 Task: In the Contact  John_Jackson@abc7ny.com, Create email and send with subject: 'Elevate Your Success: Introducing a Transformative Opportunity', and with mail content 'Good Morning,_x000D_
Welcome to a community of trailblazers and innovators. Discover a transformative opportunity that will empower you to thrive in your industry._x000D_
Thanks & Regards', attach the document: Business_plan.docx and insert image: visitingcard.jpg. Below Thanks and Regards, write facebook and insert the URL: 'www.facebook.com'. Mark checkbox to create task to follow up : In 1 month. Logged in from softage.10@softage.net
Action: Mouse moved to (78, 61)
Screenshot: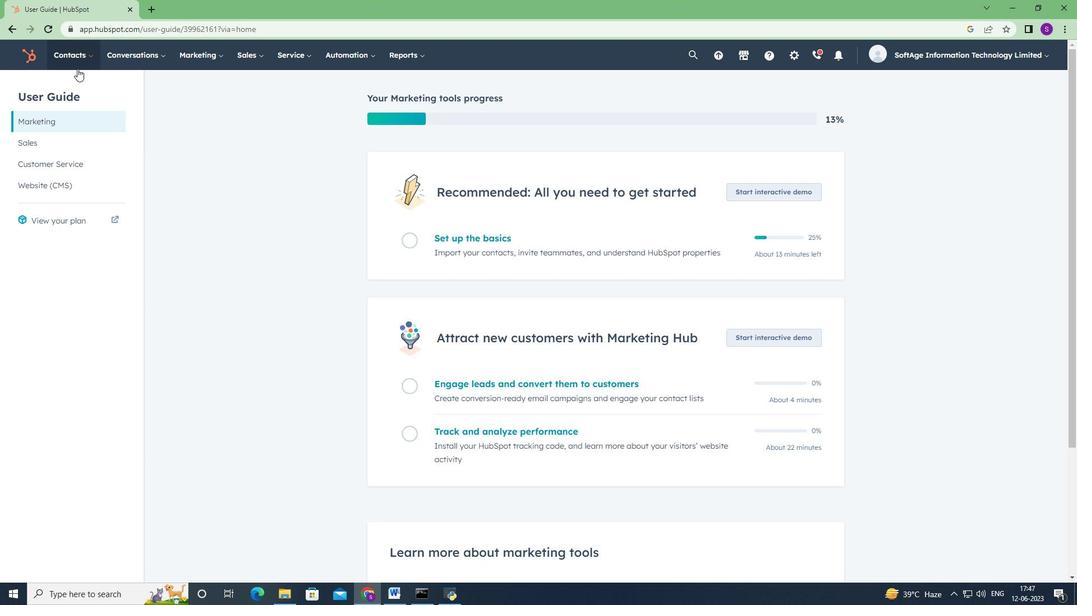 
Action: Mouse pressed left at (78, 61)
Screenshot: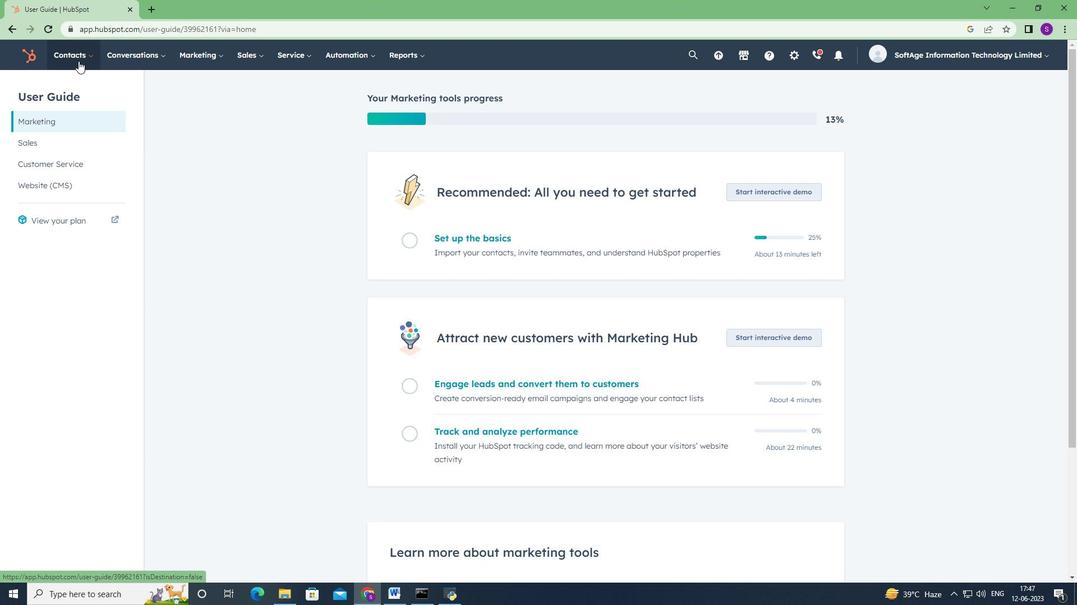 
Action: Mouse moved to (90, 92)
Screenshot: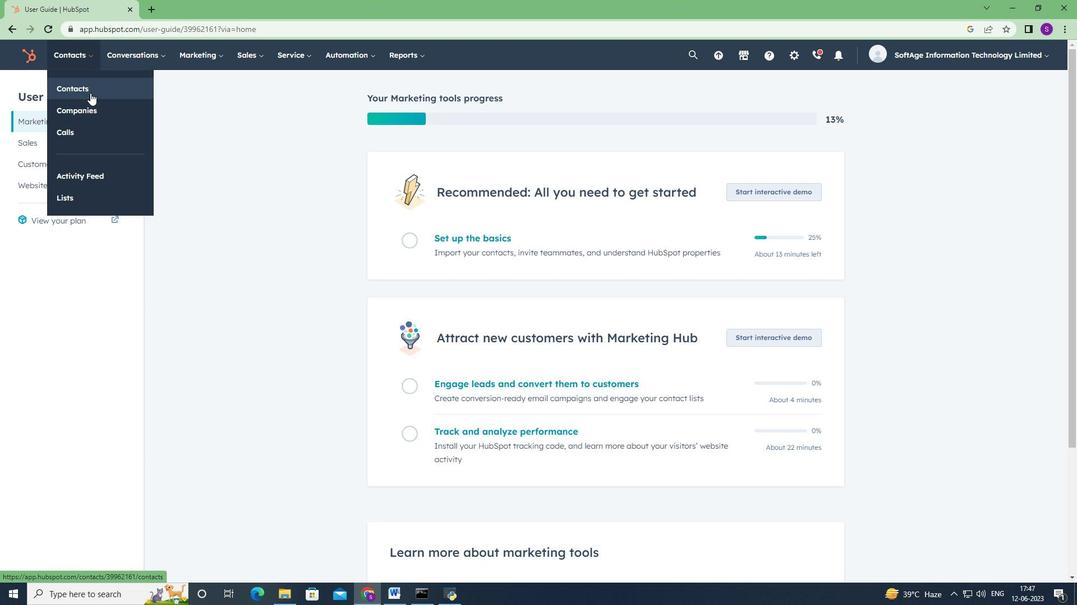 
Action: Mouse pressed left at (90, 92)
Screenshot: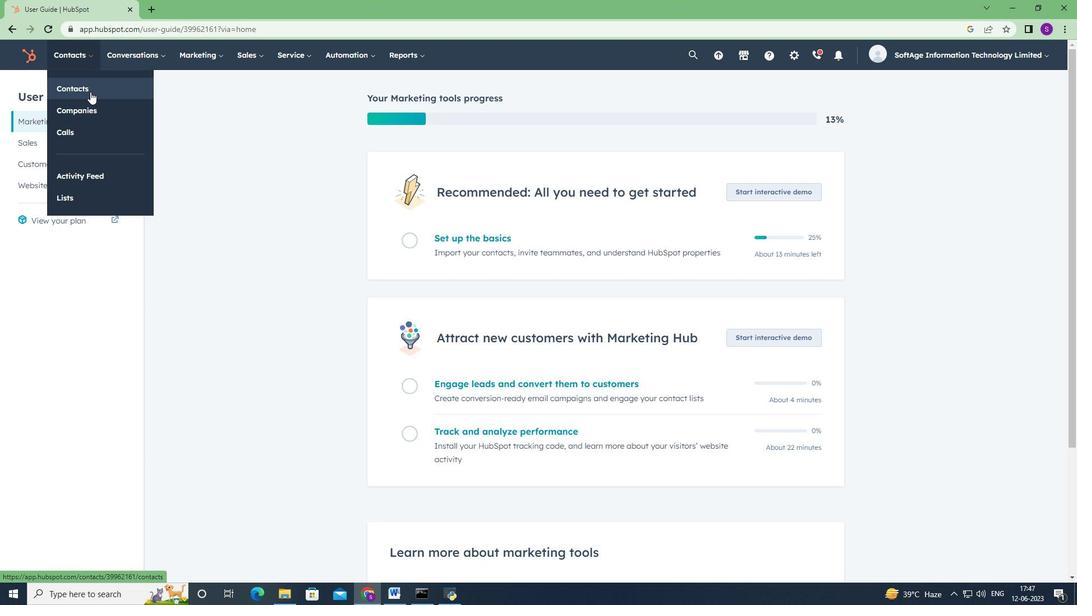 
Action: Mouse moved to (118, 185)
Screenshot: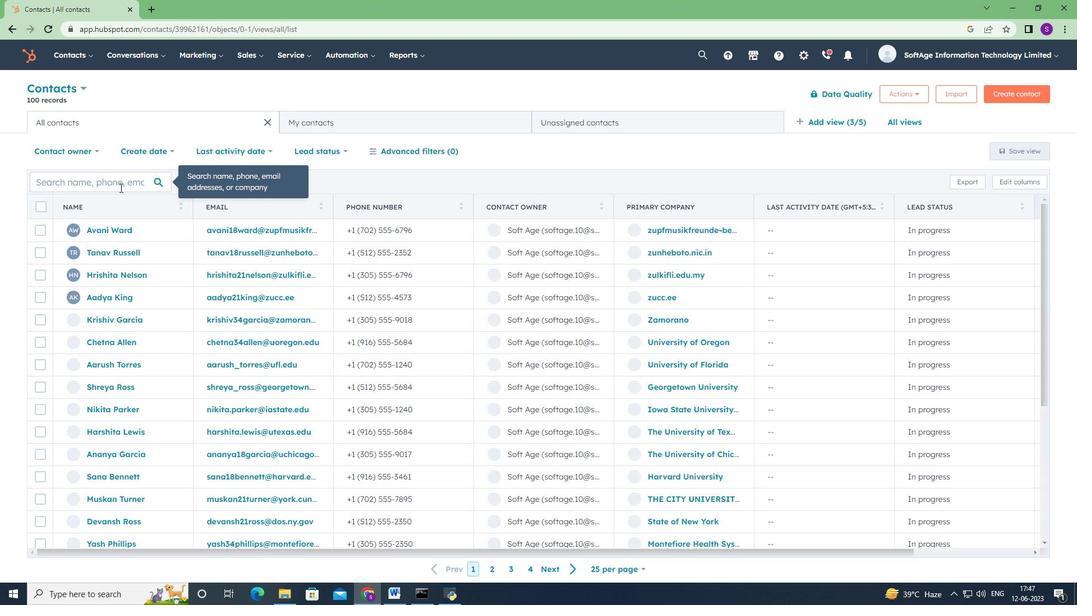 
Action: Mouse pressed left at (118, 185)
Screenshot: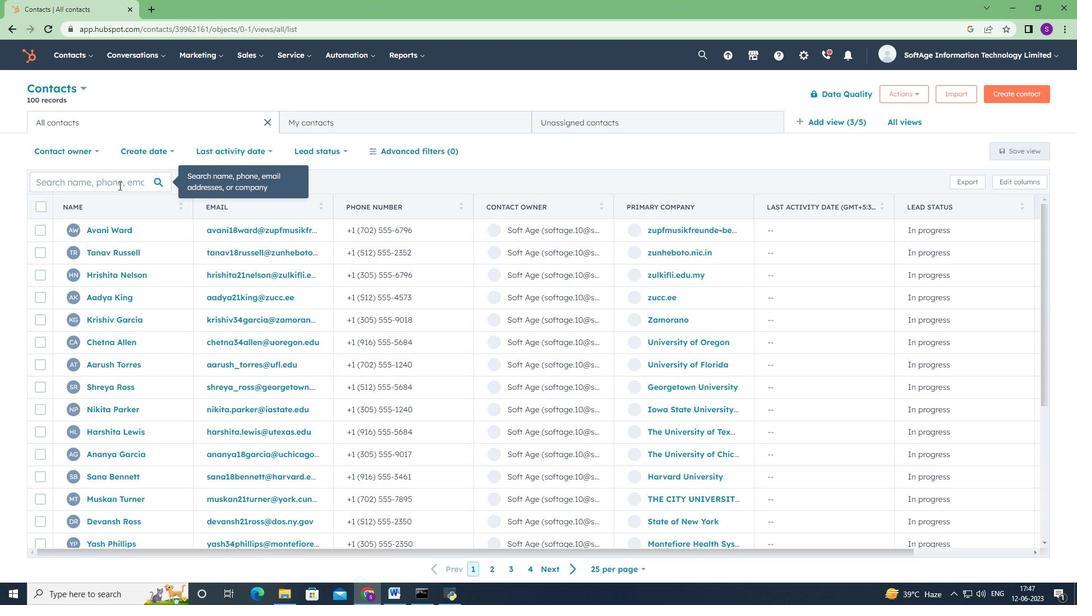 
Action: Mouse moved to (117, 185)
Screenshot: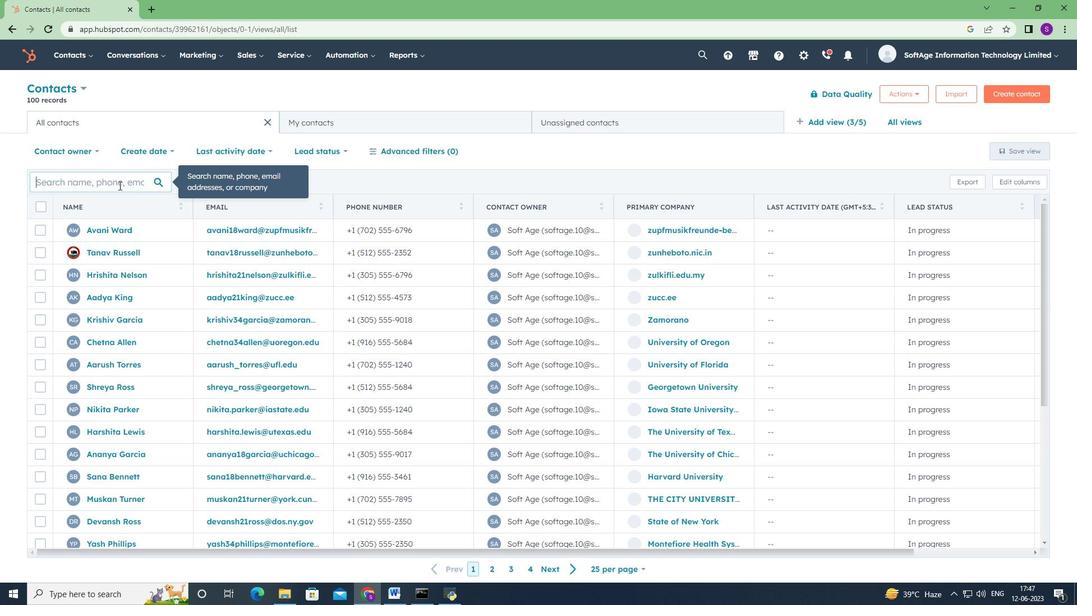 
Action: Key pressed <Key.shift>John<Key.shift><Key.shift><Key.shift><Key.shift><Key.shift>_ja<Key.backspace><Key.backspace><Key.shift><Key.shift><Key.shift>Jackson<Key.shift>@abc7<Key.shift><Key.shift><Key.shift>N<Key.backspace>ny.com
Screenshot: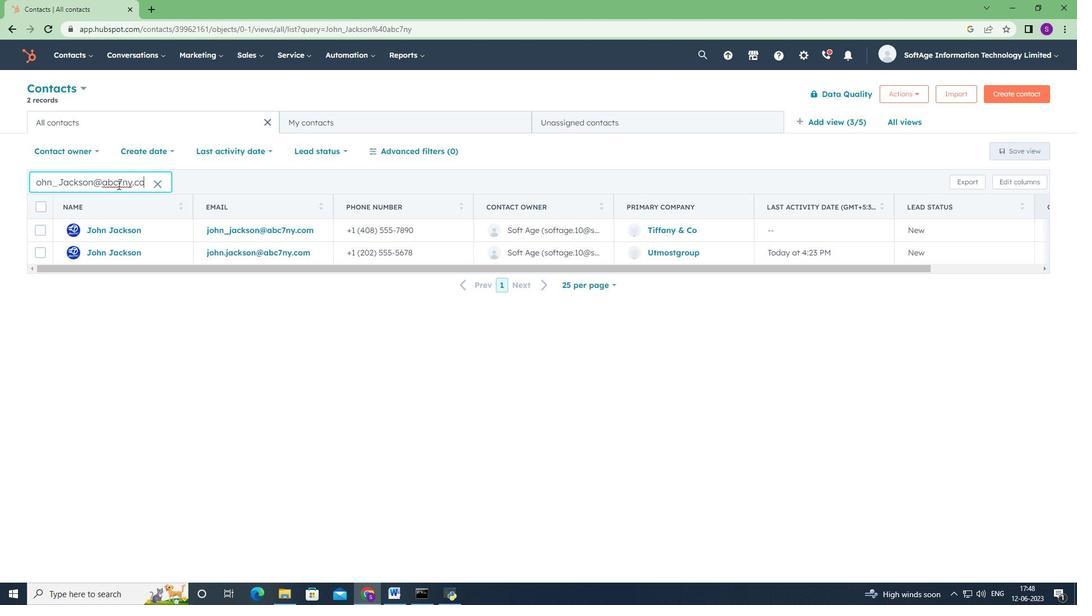 
Action: Mouse moved to (119, 229)
Screenshot: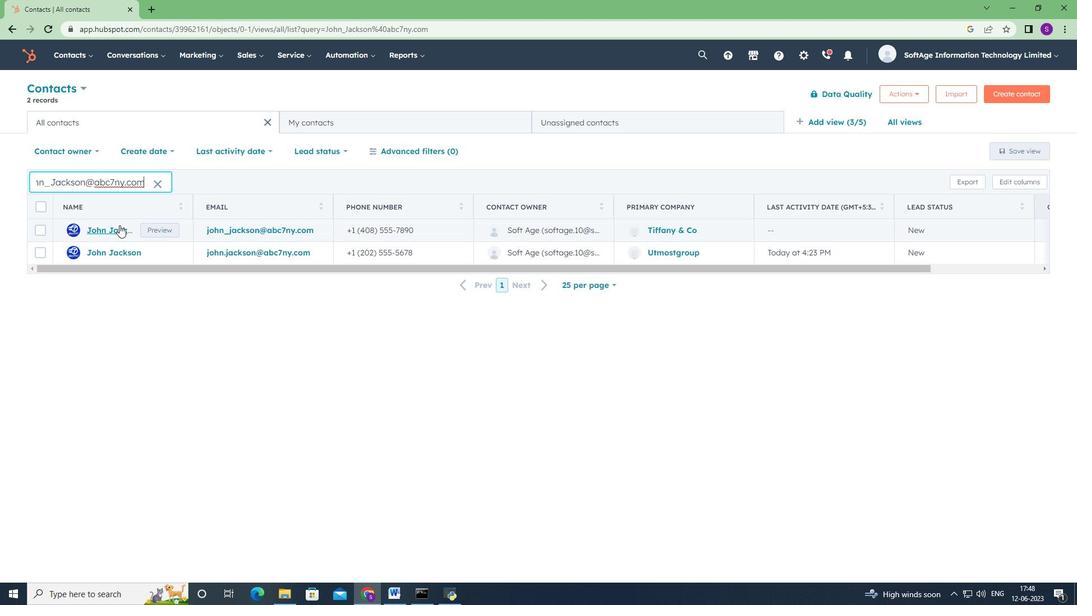 
Action: Mouse pressed left at (119, 229)
Screenshot: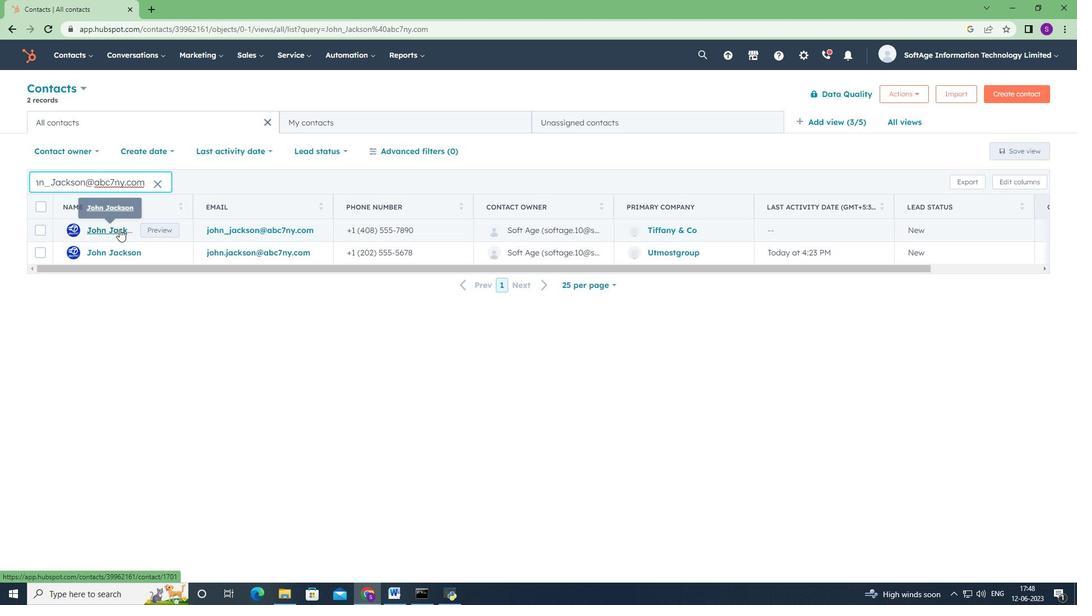 
Action: Mouse moved to (77, 185)
Screenshot: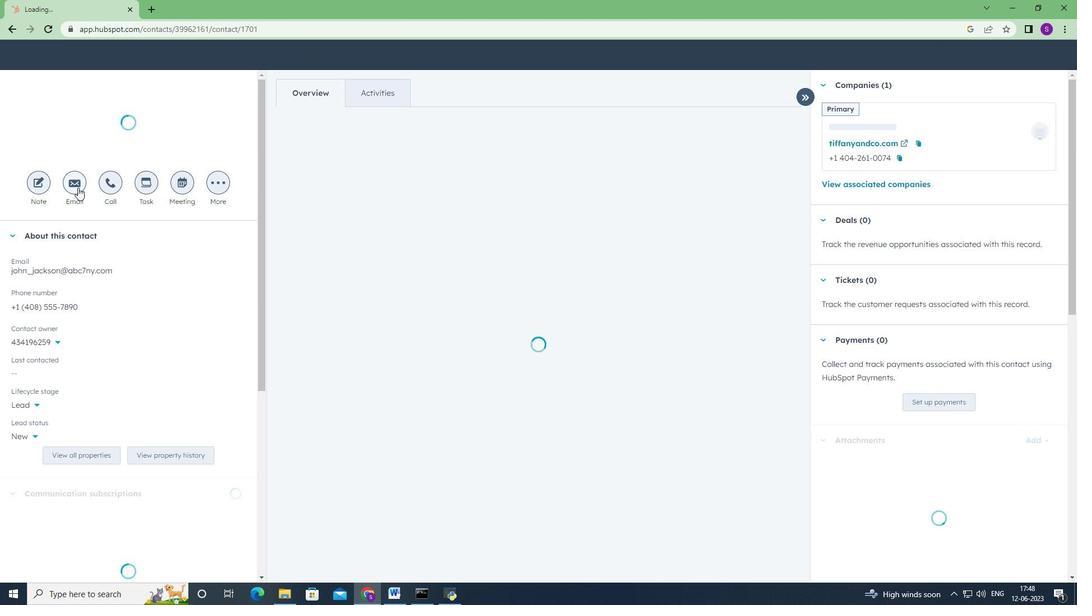 
Action: Mouse pressed left at (77, 185)
Screenshot: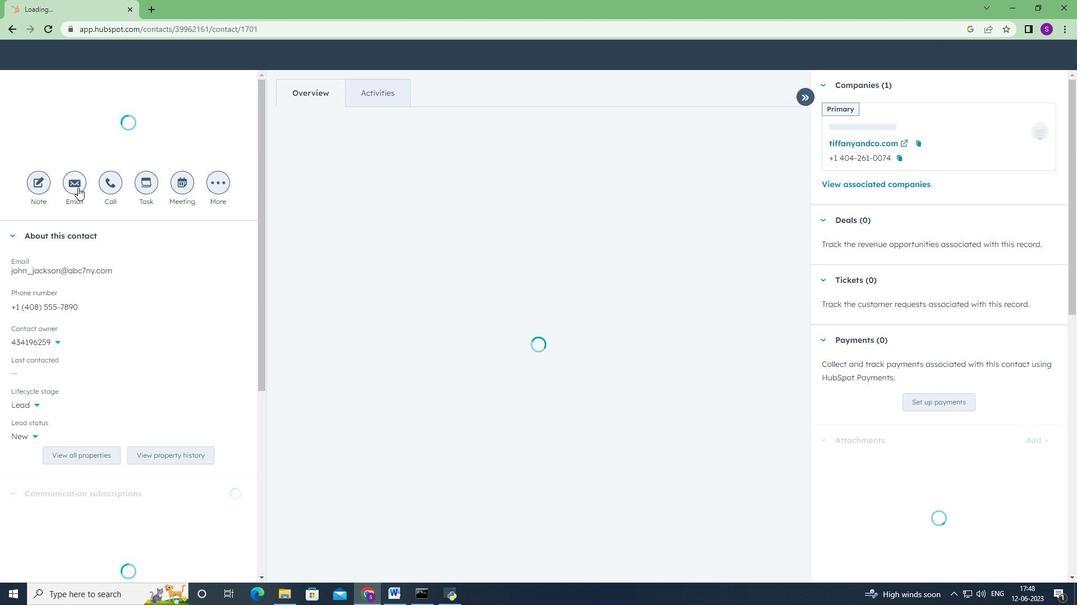 
Action: Mouse moved to (679, 383)
Screenshot: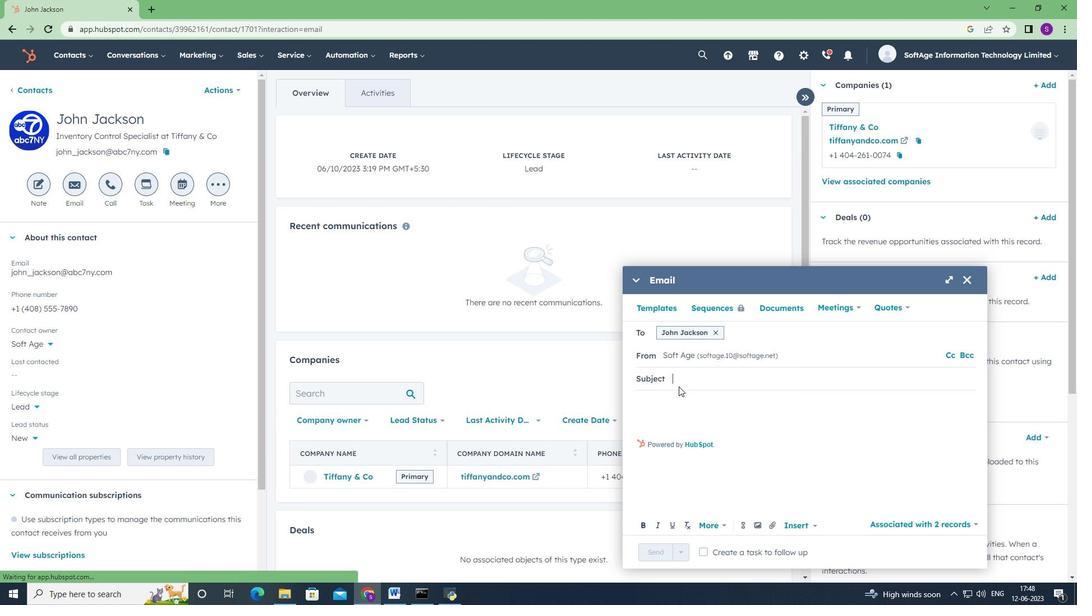 
Action: Mouse pressed left at (679, 383)
Screenshot: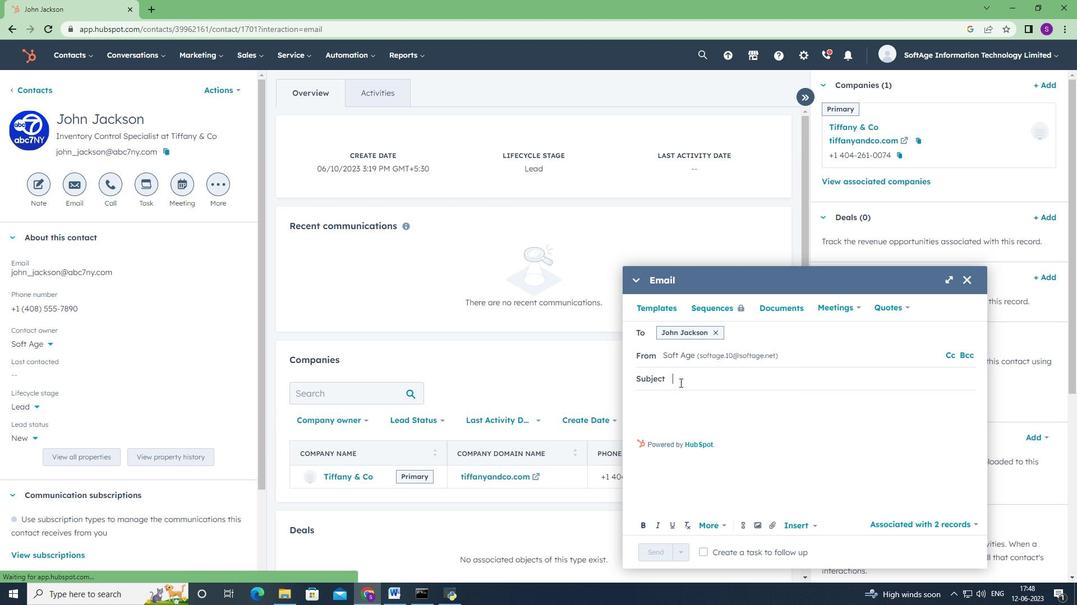 
Action: Mouse moved to (679, 383)
Screenshot: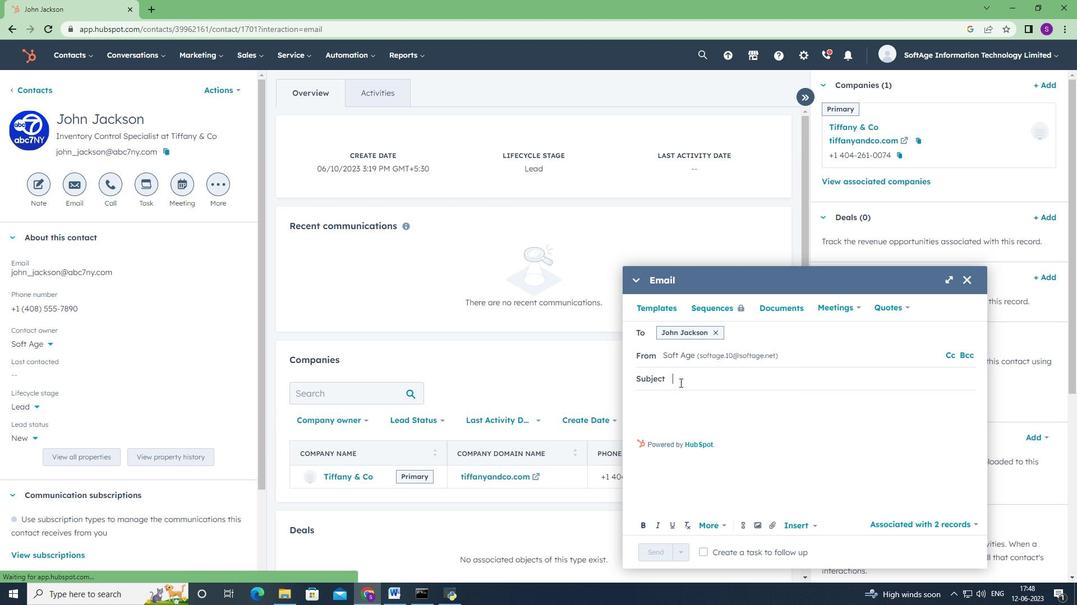 
Action: Key pressed <Key.shift>Elevate<Key.space><Key.shift>Your<Key.space><Key.shift>Success<Key.shift><Key.shift><Key.shift><Key.shift><Key.shift><Key.shift><Key.shift><Key.shift><Key.shift><Key.shift><Key.shift><Key.shift><Key.shift><Key.shift><Key.shift><Key.shift><Key.shift><Key.shift><Key.shift><Key.shift><Key.shift>:<Key.space><Key.shift>Introducing<Key.space>a<Key.space><Key.shift>Transformative<Key.space><Key.shift>Opportunity
Screenshot: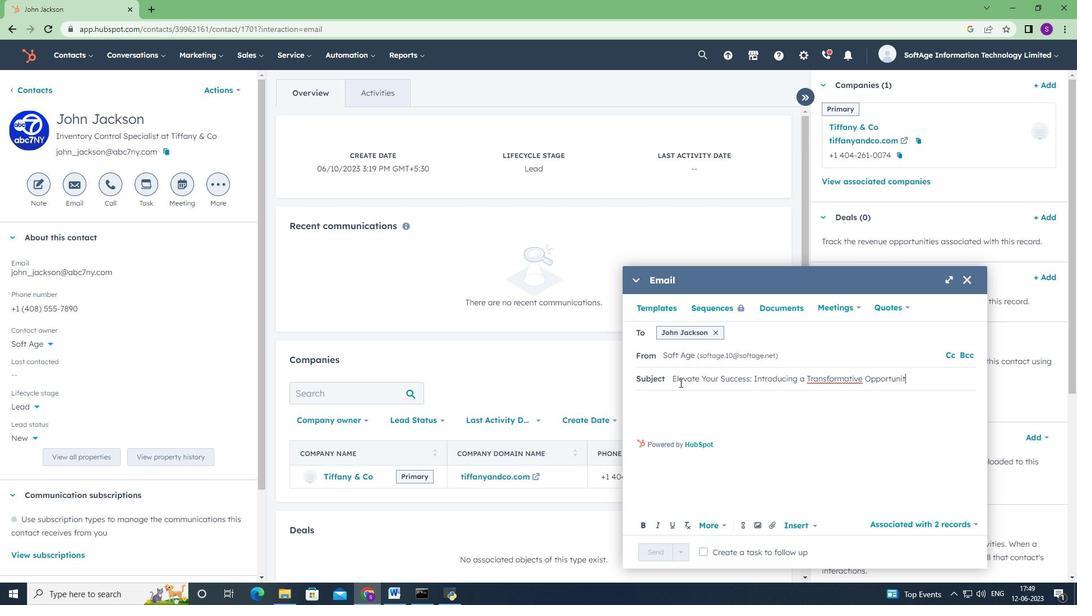 
Action: Mouse moved to (666, 405)
Screenshot: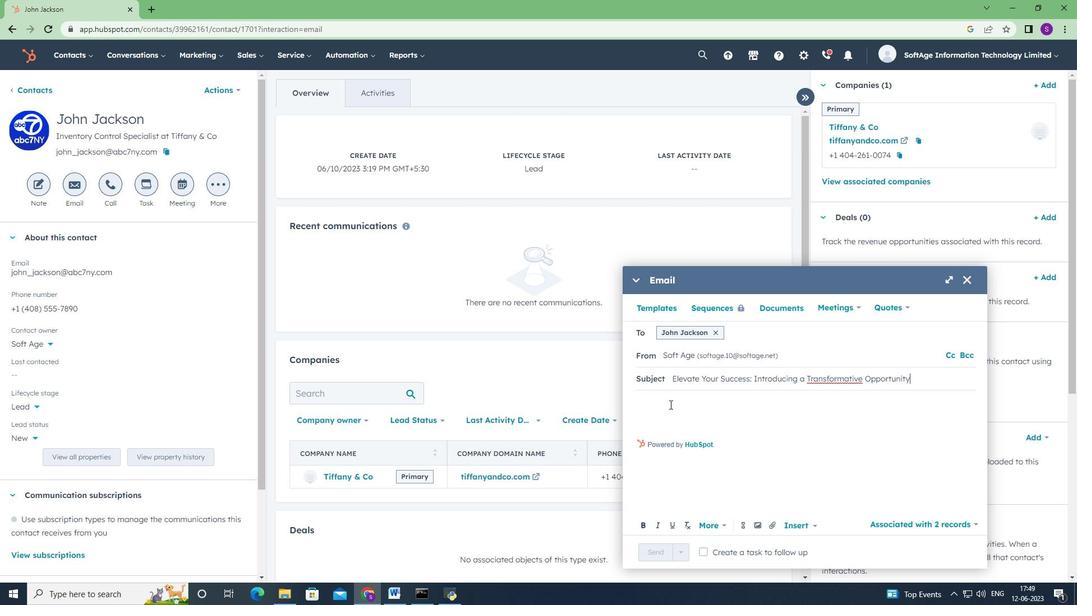 
Action: Mouse pressed left at (666, 405)
Screenshot: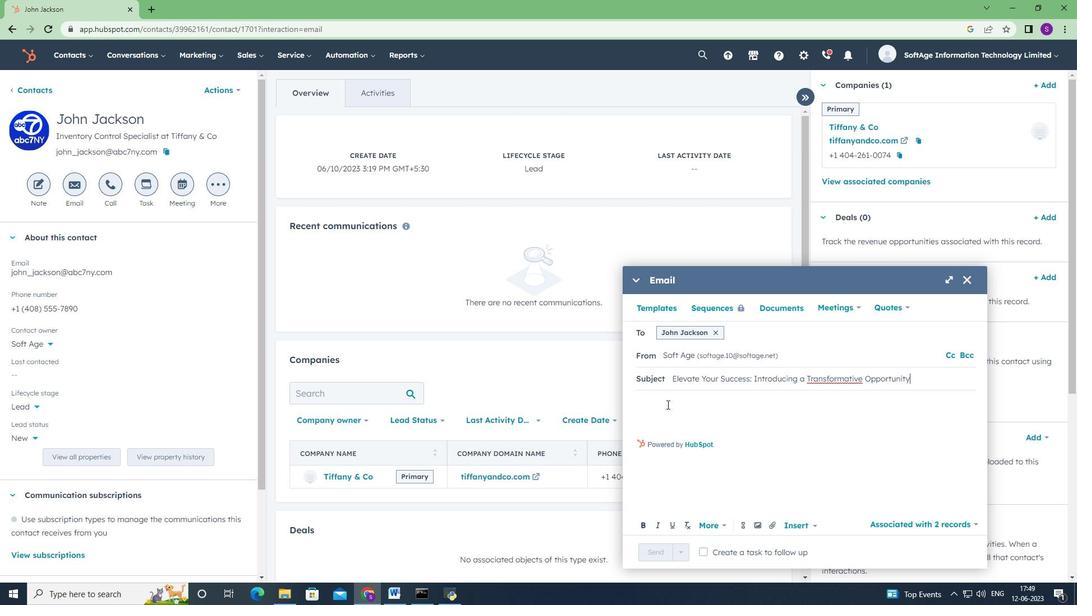 
Action: Key pressed <Key.shift>Good<Key.space><Key.shift><Key.shift><Key.shift><Key.shift>Morning<Key.enter><Key.shift><Key.shift><Key.shift><Key.shift><Key.shift><Key.shift><Key.shift><Key.shift><Key.shift><Key.shift><Key.shift><Key.shift><Key.shift><Key.shift><Key.shift><Key.shift><Key.shift><Key.shift><Key.shift><Key.shift><Key.shift><Key.shift><Key.shift><Key.shift><Key.shift><Key.shift><Key.shift><Key.shift><Key.shift><Key.shift><Key.shift><Key.shift><Key.shift><Key.shift><Key.shift>Welcon<Key.backspace>me<Key.space>to<Key.space>a<Key.space>community<Key.space>of<Key.space>trailblazers<Key.space>and<Key.space>innovators.<Key.space><Key.shift>discover<Key.space>a<Key.space>transformative<Key.space>opportunity<Key.space>that<Key.space>will<Key.space>empower<Key.space>you<Key.space>to<Key.space>thrive<Key.space>in<Key.space>your<Key.space>industry.<Key.enter><Key.shift><Key.shift><Key.shift><Key.shift><Key.shift>Thanks<Key.space><Key.shift><Key.shift><Key.shift><Key.shift><Key.shift><Key.shift><Key.shift><Key.shift><Key.shift><Key.shift><Key.shift><Key.shift><Key.shift><Key.shift><Key.shift><Key.shift><Key.shift><Key.shift><Key.shift><Key.shift><Key.shift><Key.shift><Key.shift><Key.shift><Key.shift><Key.shift><Key.shift><Key.shift><Key.shift><Key.shift><Key.shift><Key.shift><Key.shift><Key.shift><Key.shift><Key.shift><Key.shift><Key.shift><Key.shift><Key.shift><Key.shift><Key.shift><Key.shift><Key.shift>&<Key.space>r<Key.backspace><Key.shift><Key.shift><Key.shift><Key.shift>Regards
Screenshot: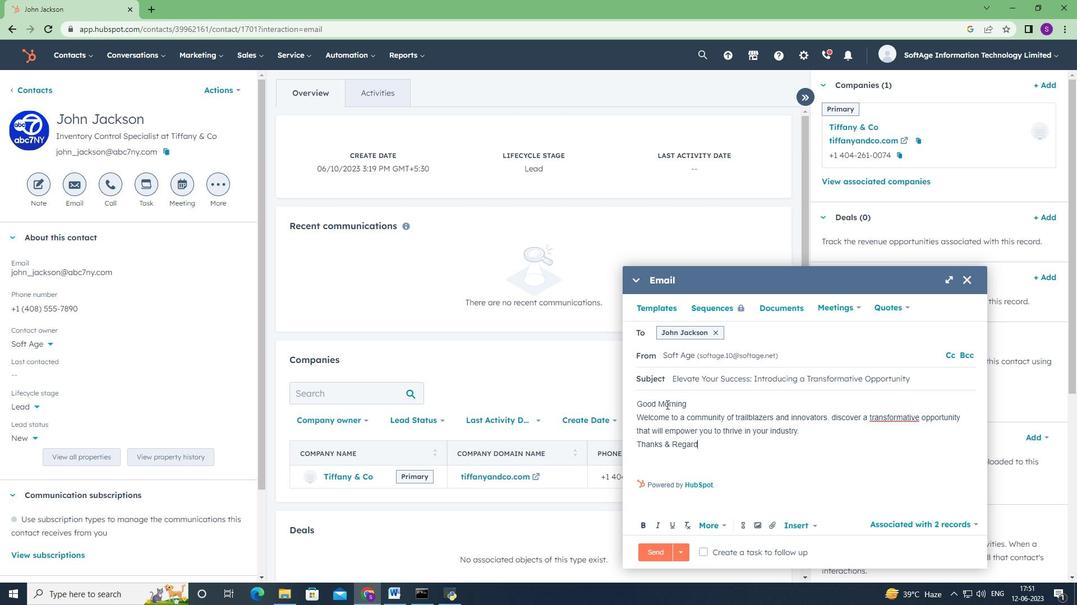 
Action: Mouse moved to (702, 451)
Screenshot: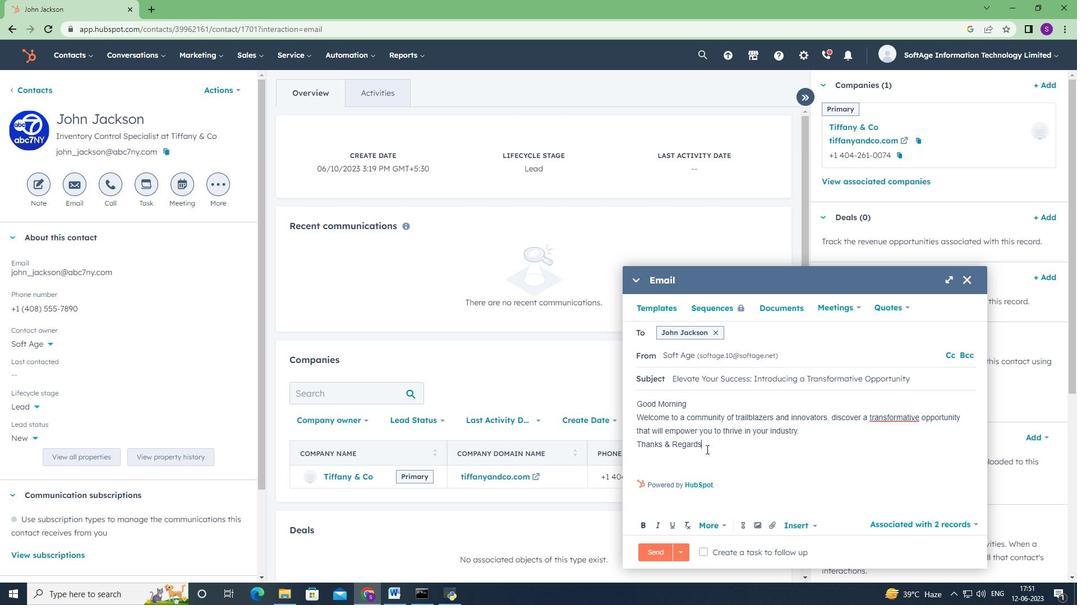 
Action: Key pressed <Key.enter>
Screenshot: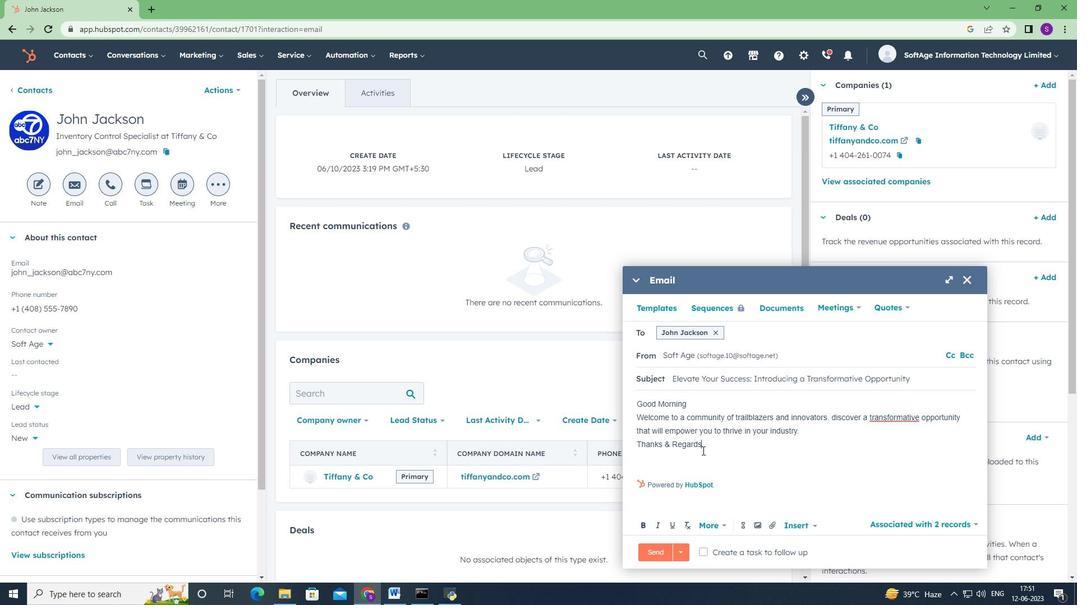 
Action: Mouse moved to (774, 525)
Screenshot: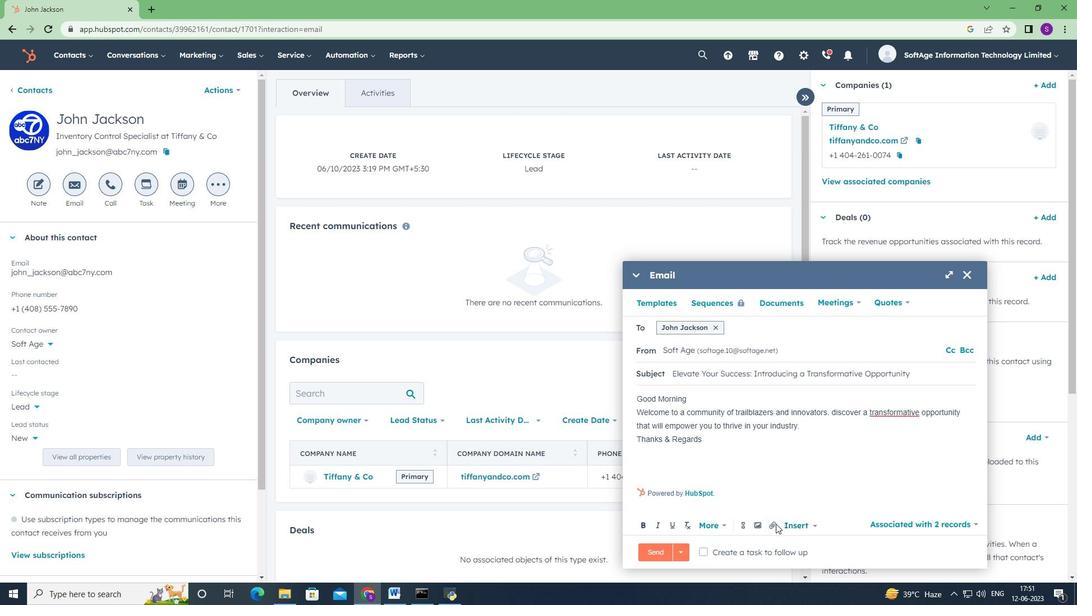 
Action: Mouse pressed left at (774, 525)
Screenshot: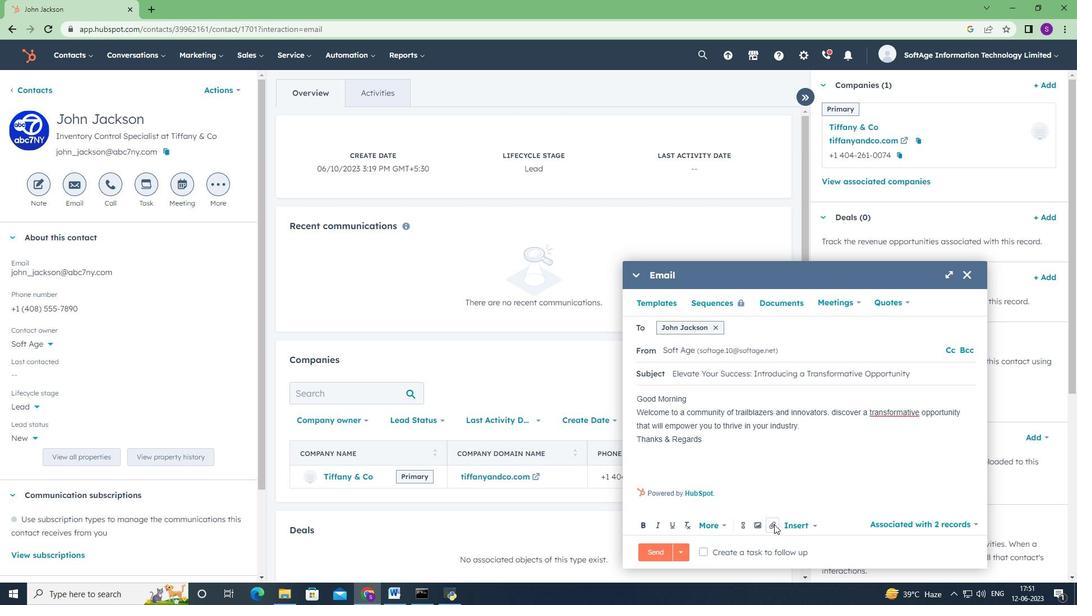
Action: Mouse moved to (782, 497)
Screenshot: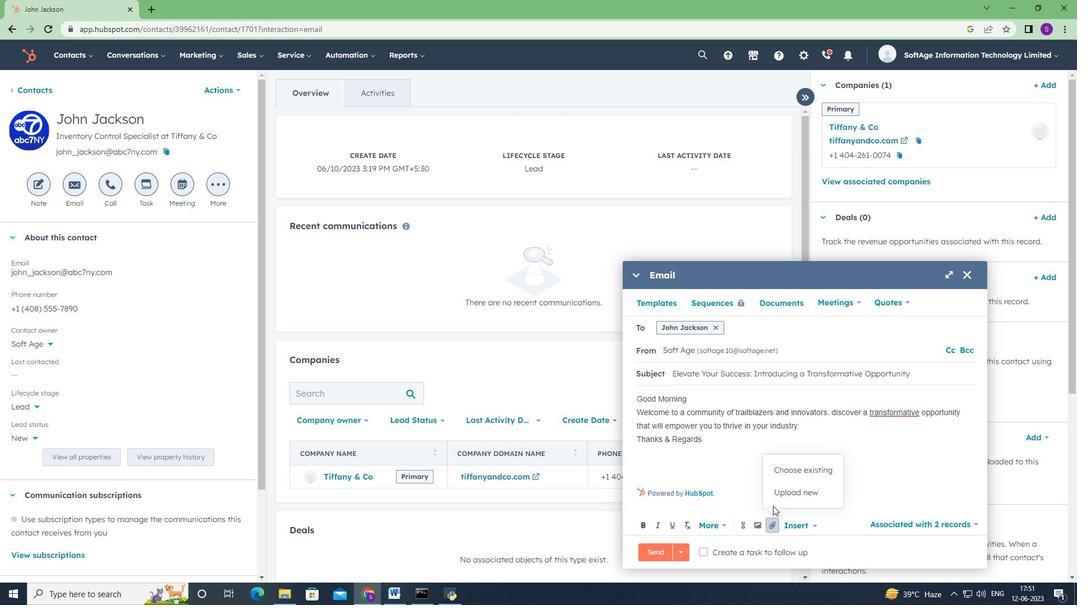 
Action: Mouse pressed left at (782, 497)
Screenshot: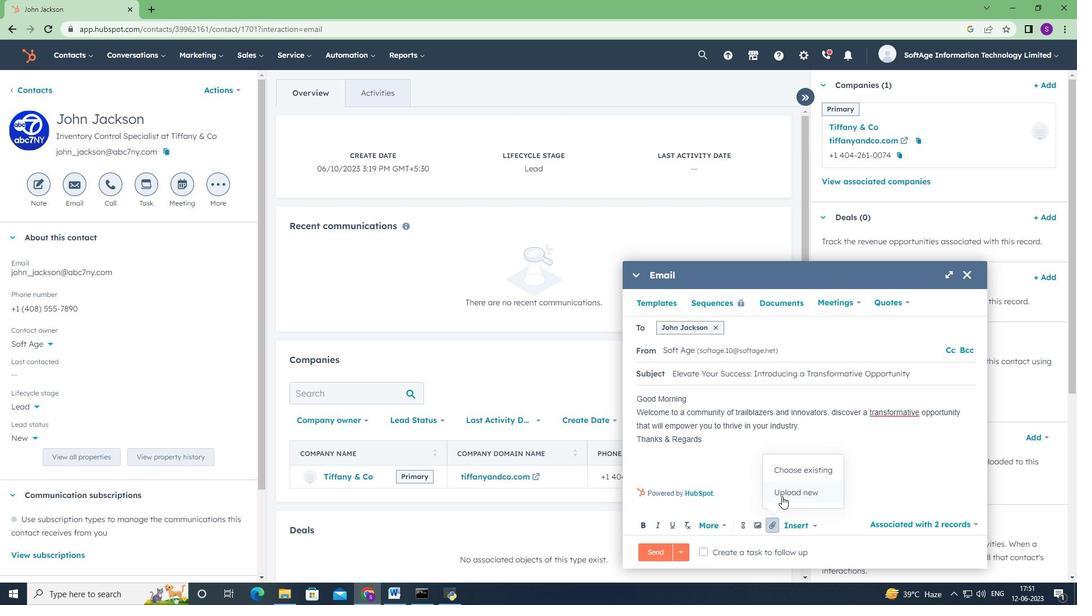 
Action: Mouse moved to (60, 143)
Screenshot: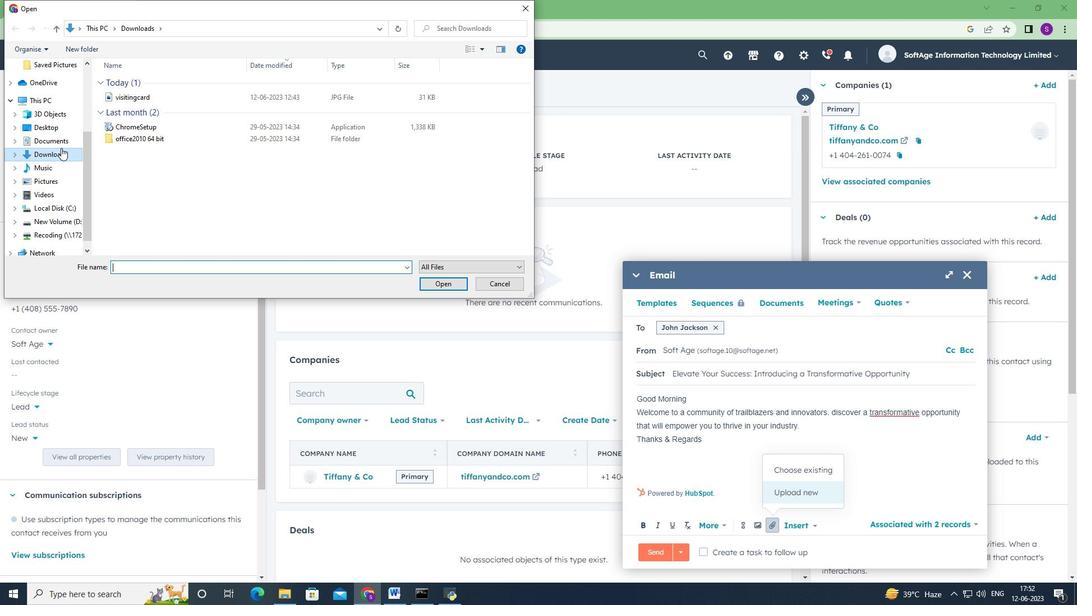 
Action: Mouse pressed left at (60, 143)
Screenshot: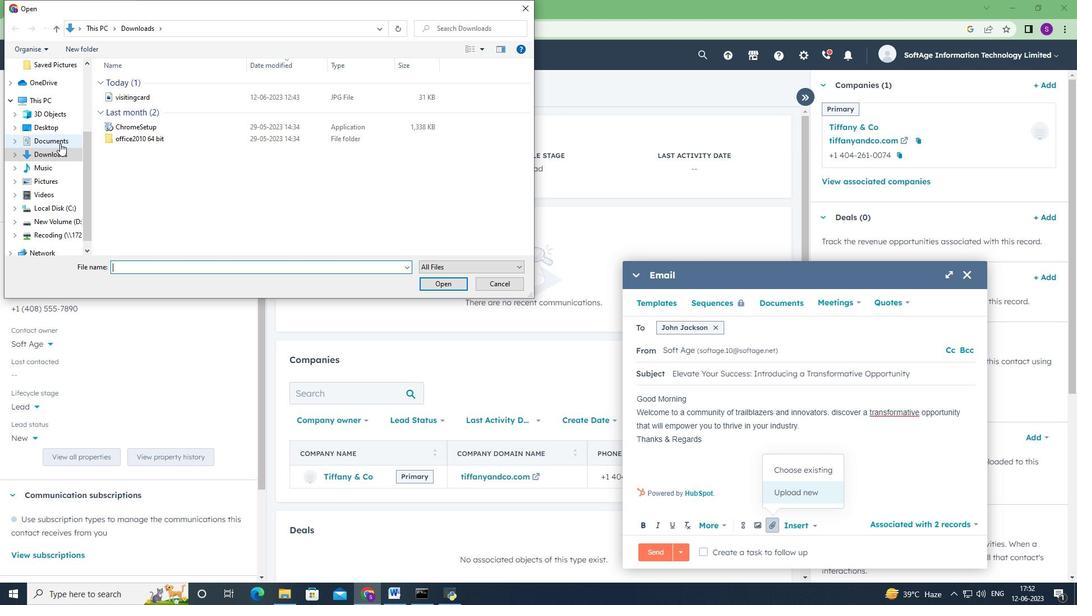 
Action: Mouse moved to (126, 97)
Screenshot: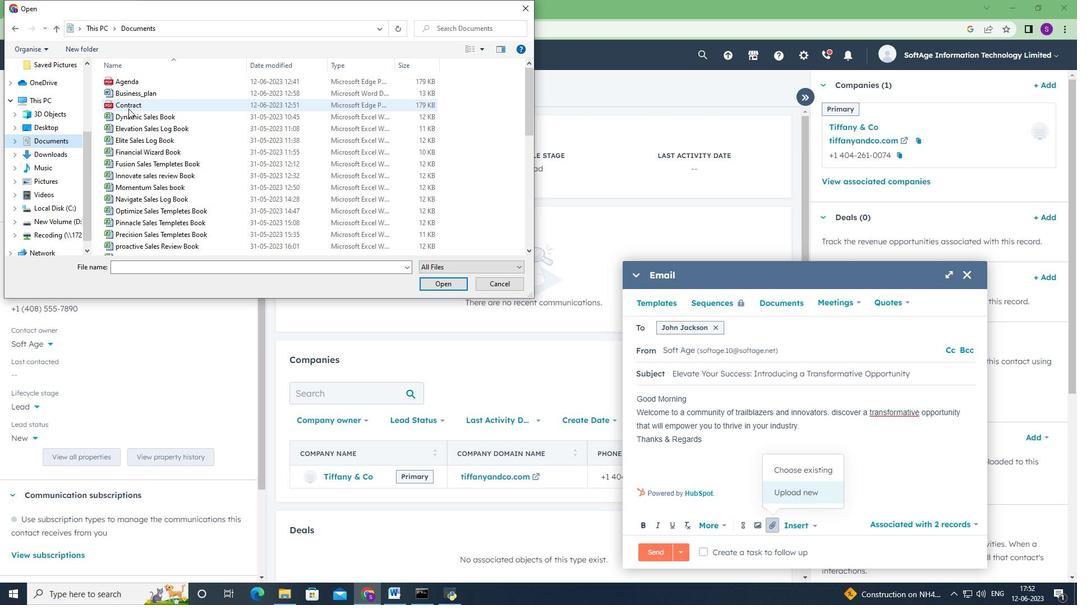 
Action: Mouse pressed left at (126, 97)
Screenshot: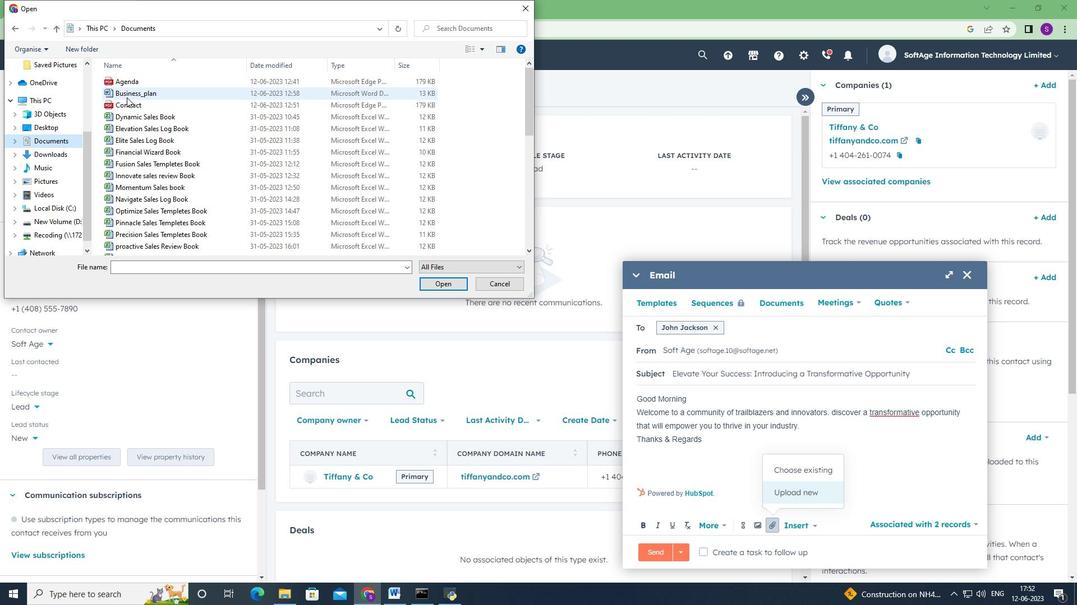 
Action: Mouse moved to (448, 280)
Screenshot: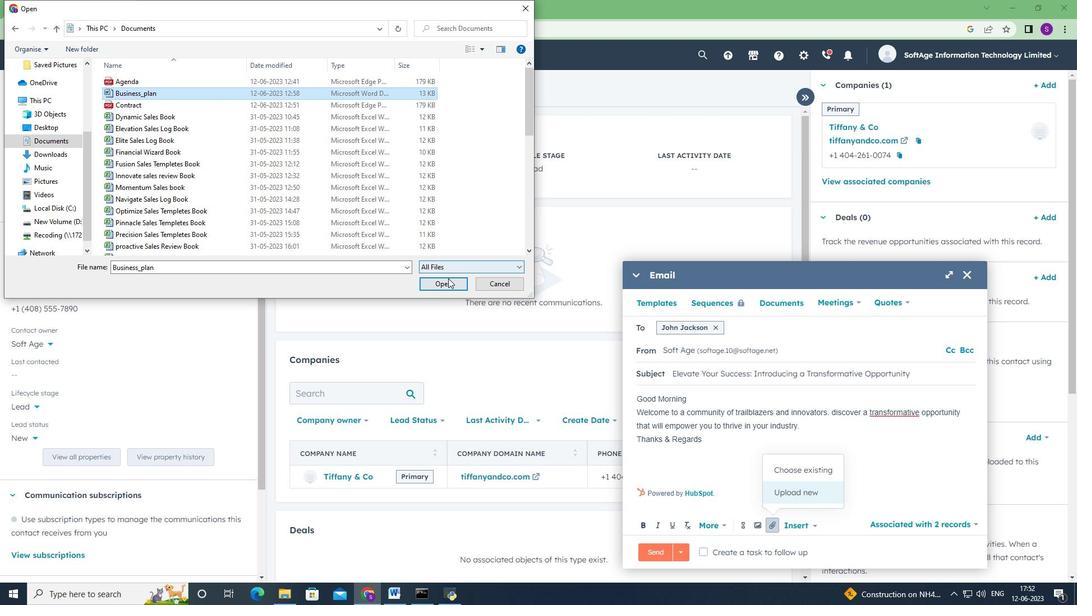 
Action: Mouse pressed left at (448, 280)
Screenshot: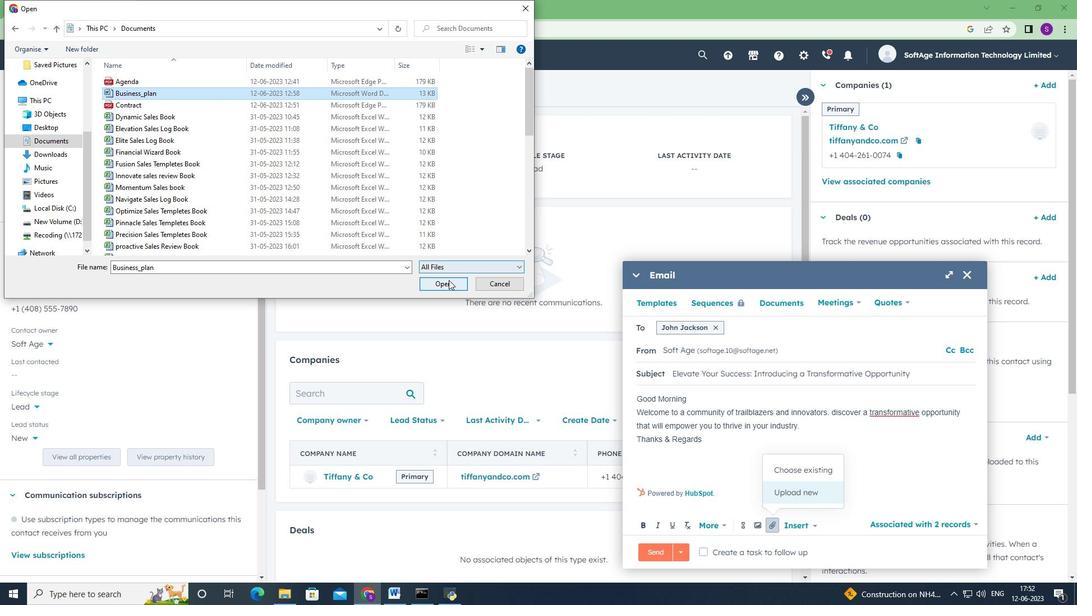 
Action: Mouse moved to (757, 495)
Screenshot: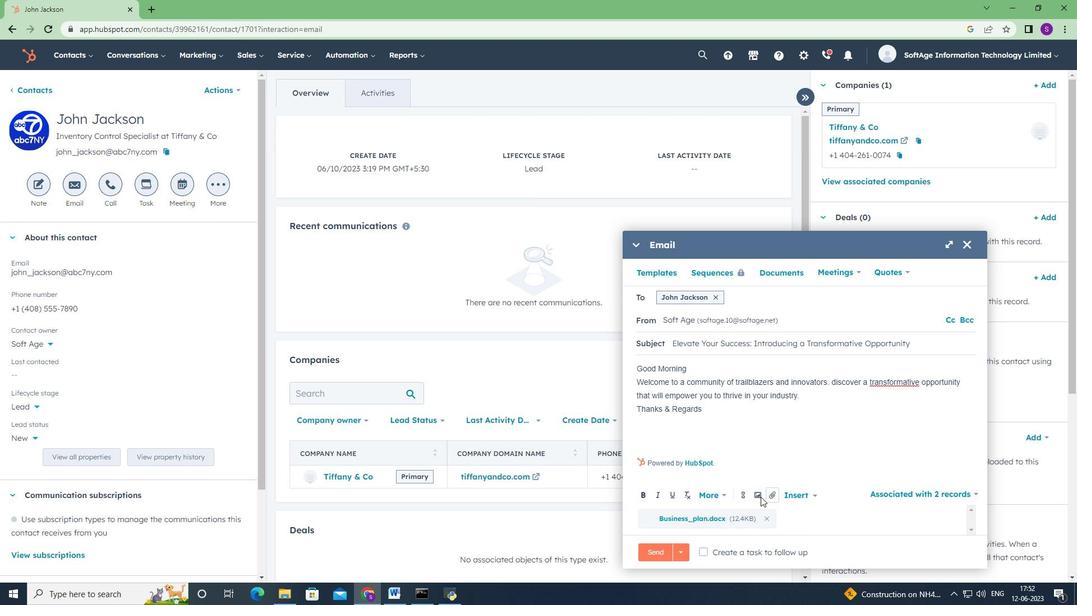 
Action: Mouse pressed left at (757, 495)
Screenshot: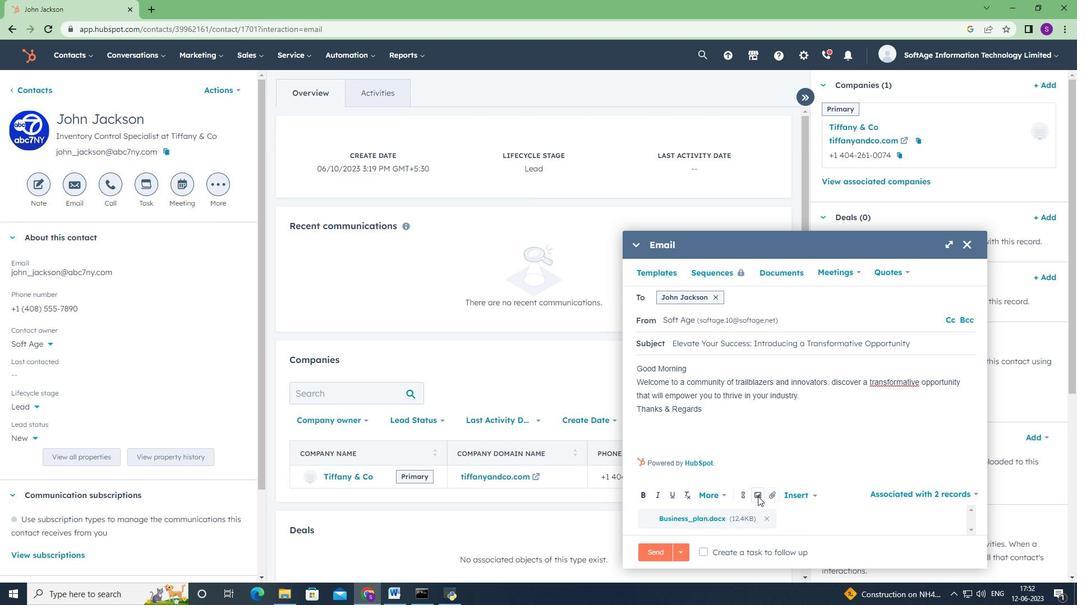 
Action: Mouse moved to (755, 460)
Screenshot: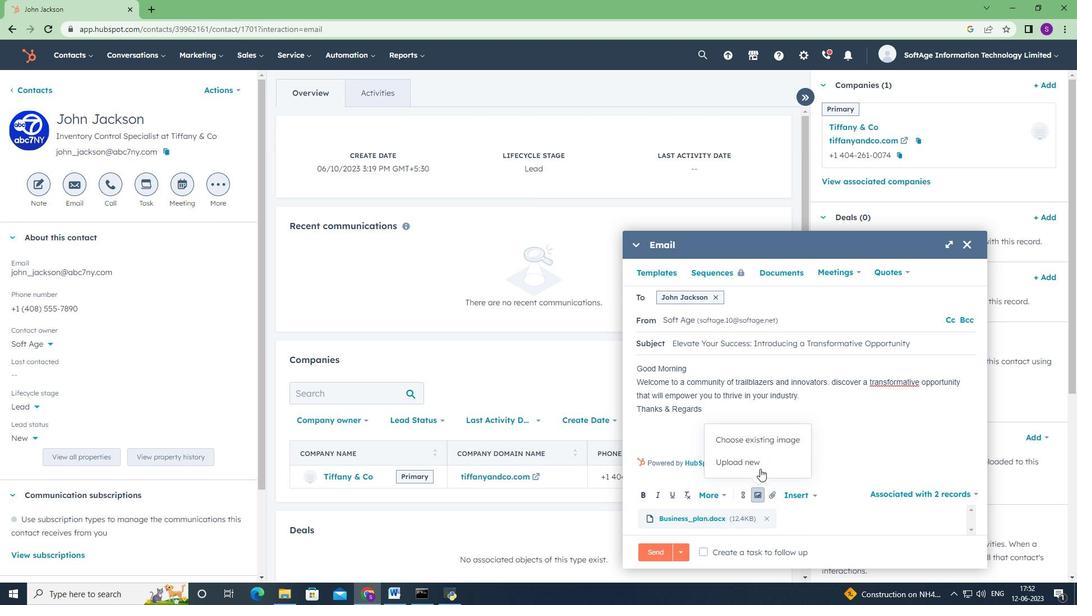 
Action: Mouse pressed left at (755, 460)
Screenshot: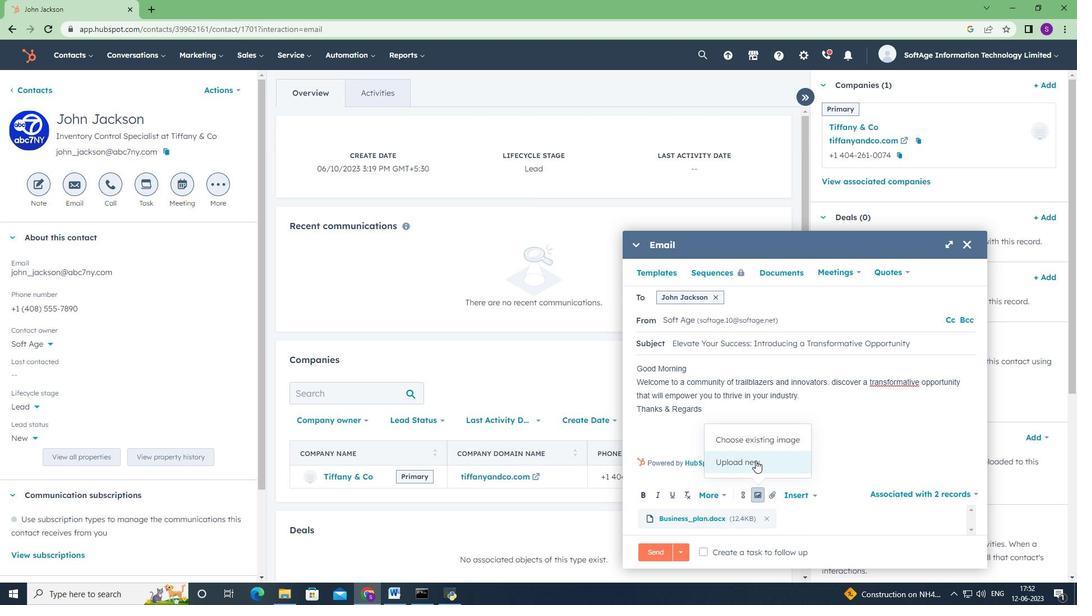 
Action: Mouse moved to (55, 150)
Screenshot: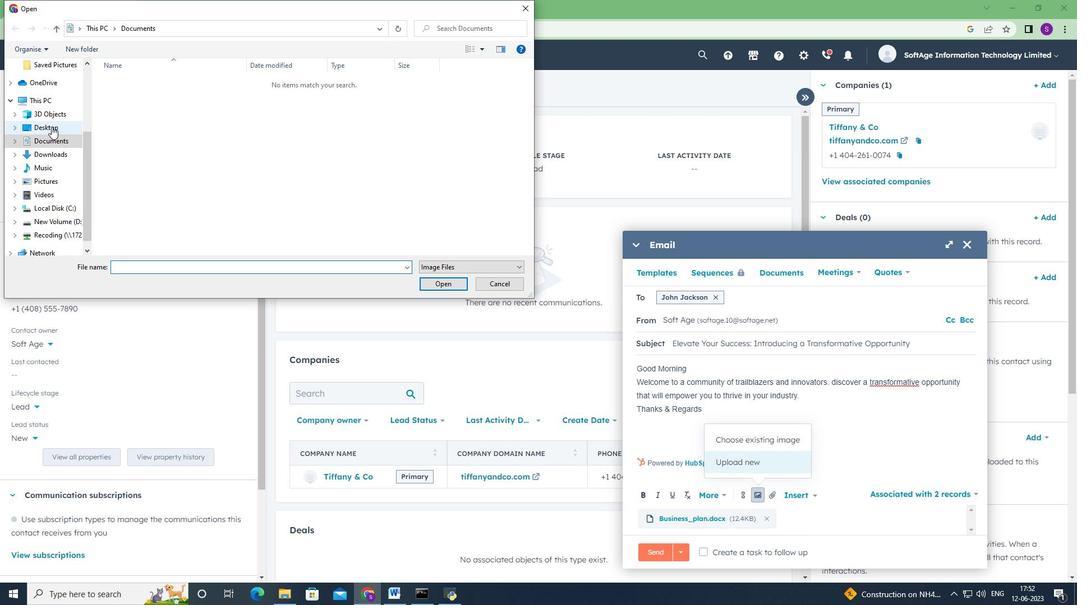
Action: Mouse pressed left at (55, 150)
Screenshot: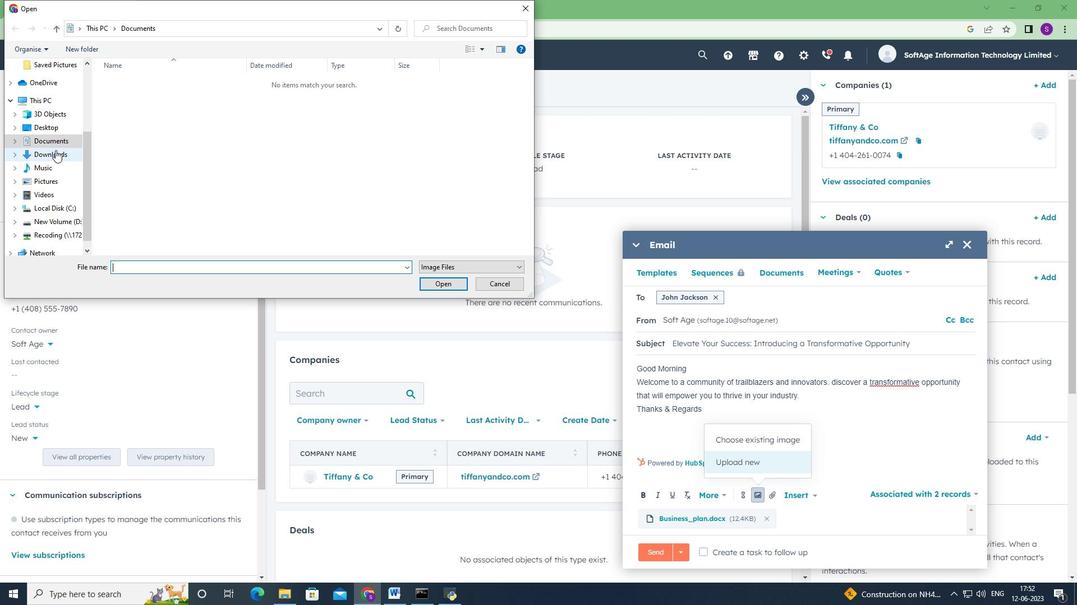 
Action: Mouse moved to (131, 100)
Screenshot: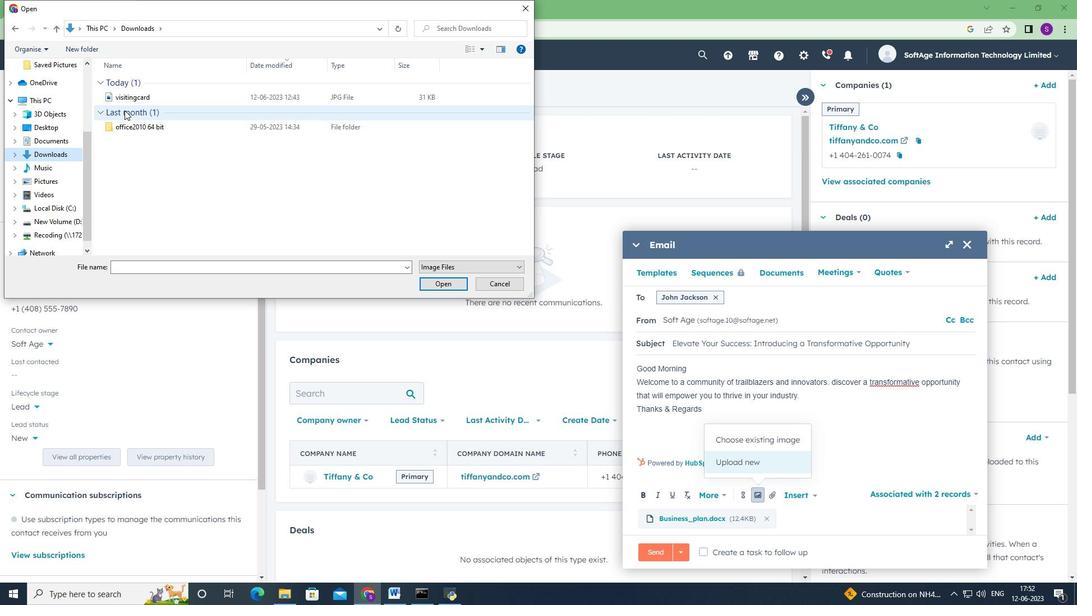 
Action: Mouse pressed left at (131, 100)
Screenshot: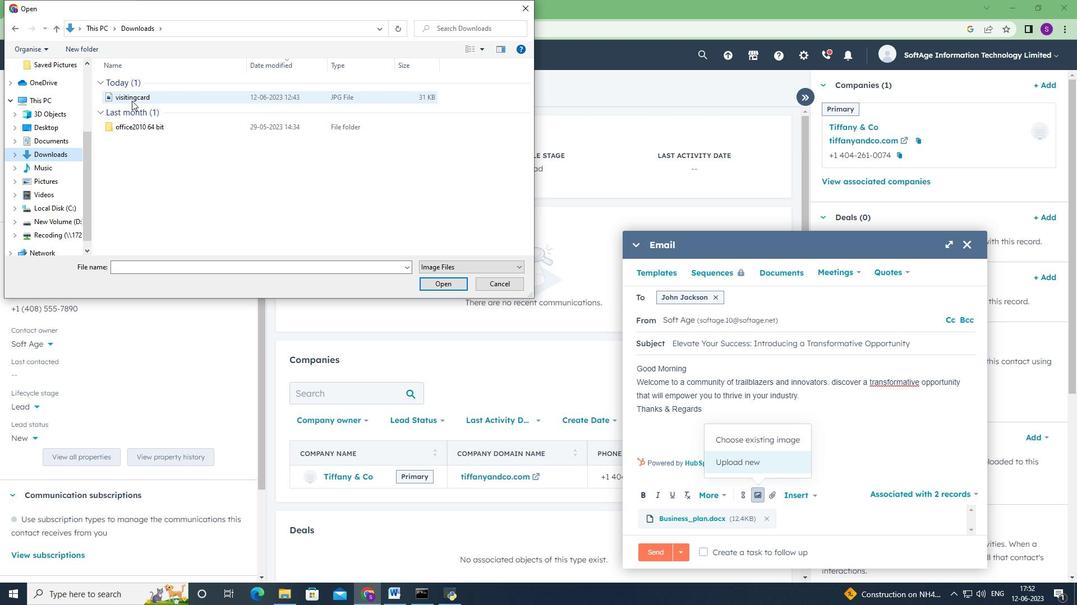 
Action: Mouse moved to (447, 284)
Screenshot: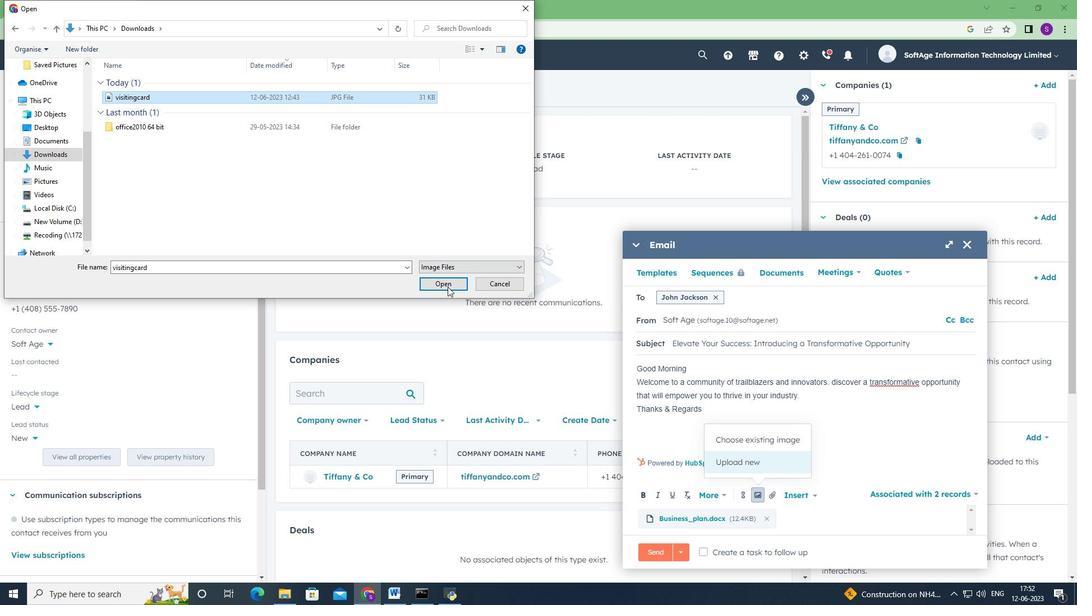 
Action: Mouse pressed left at (447, 284)
Screenshot: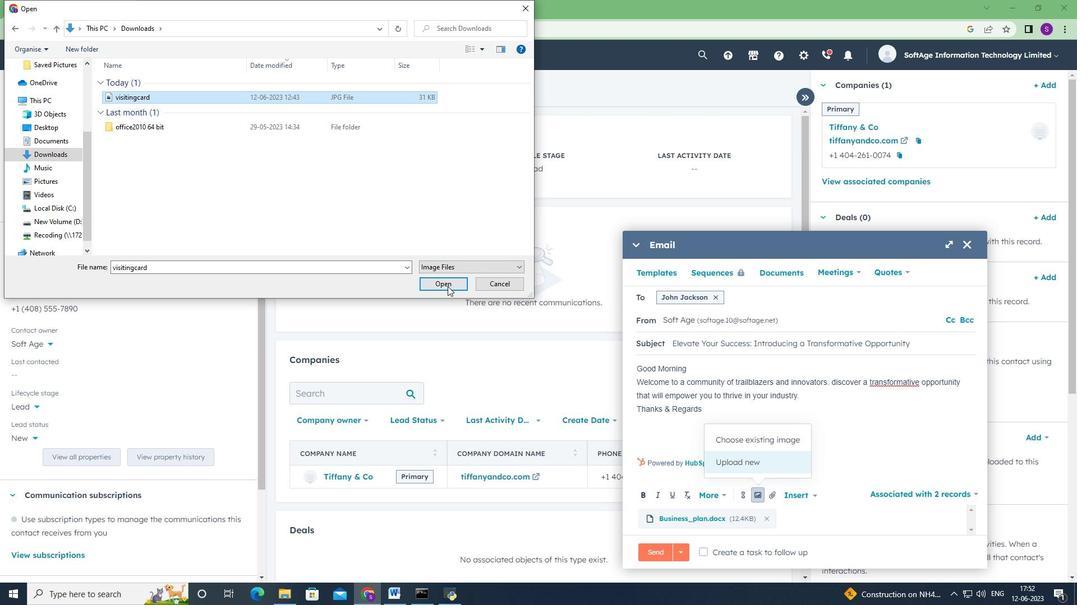 
Action: Mouse moved to (647, 305)
Screenshot: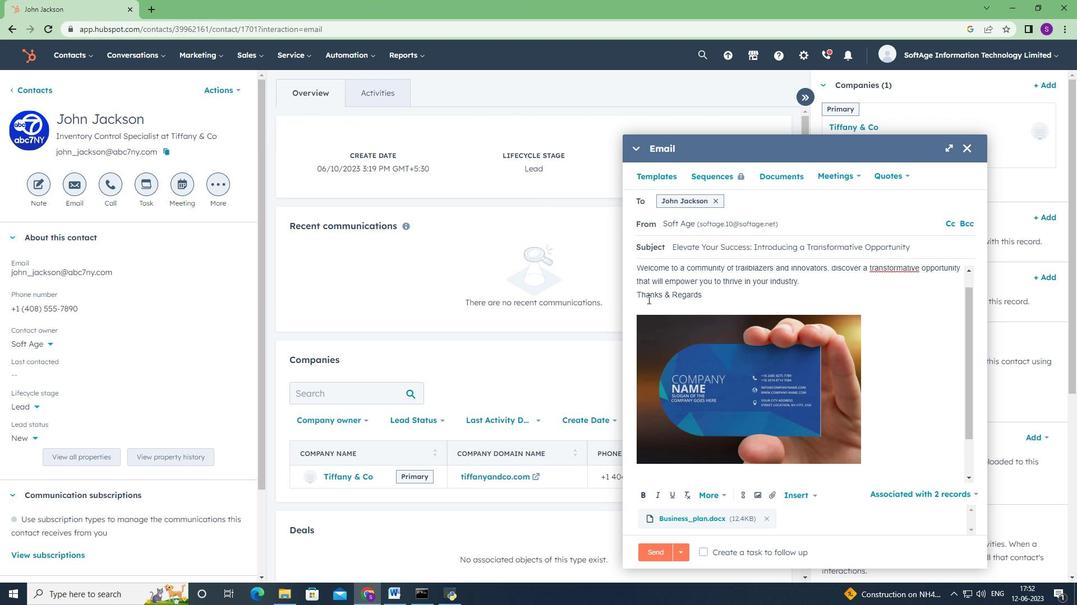 
Action: Mouse pressed left at (647, 305)
Screenshot: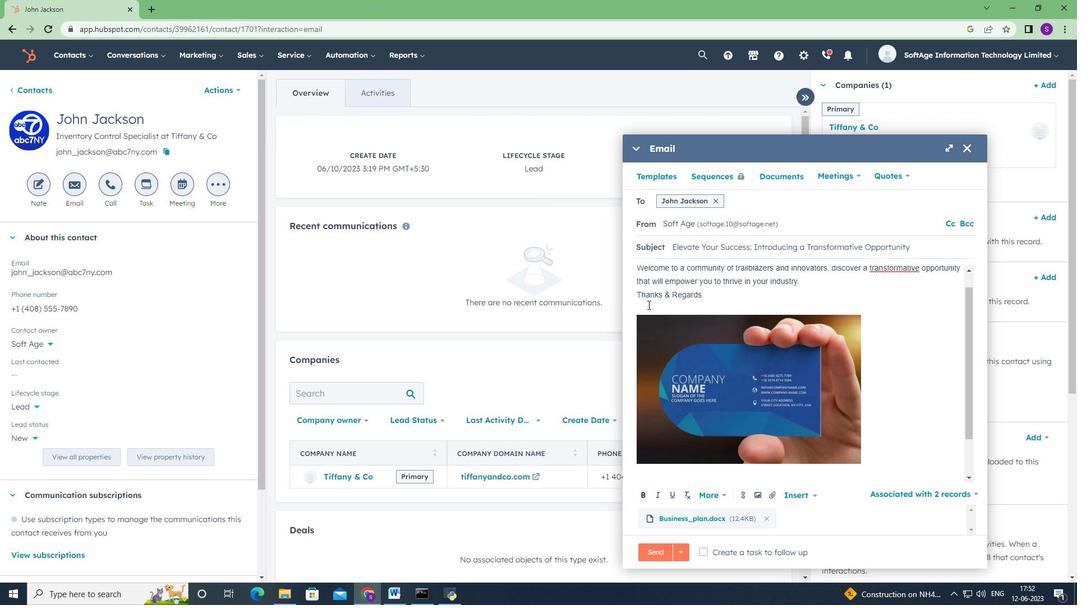 
Action: Key pressed facebook<Key.space>
Screenshot: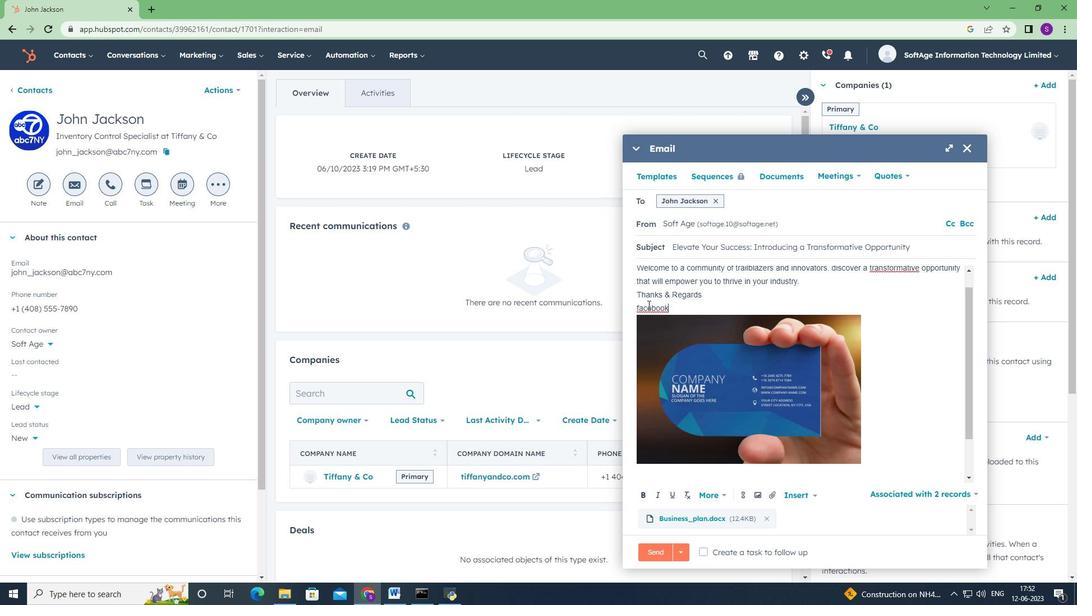 
Action: Mouse moved to (741, 494)
Screenshot: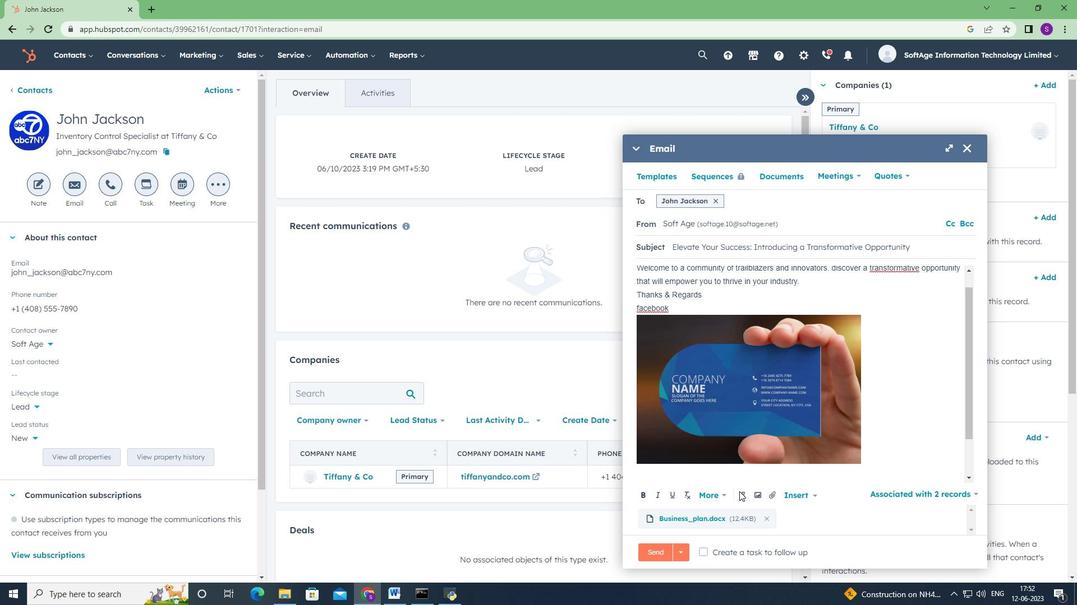 
Action: Mouse pressed left at (741, 494)
Screenshot: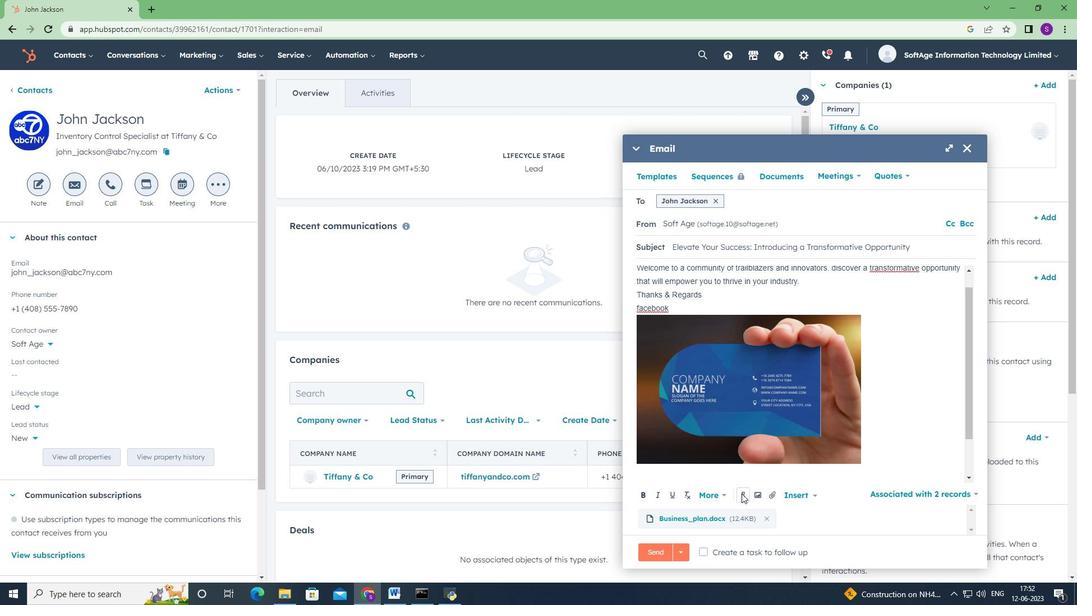 
Action: Mouse moved to (753, 428)
Screenshot: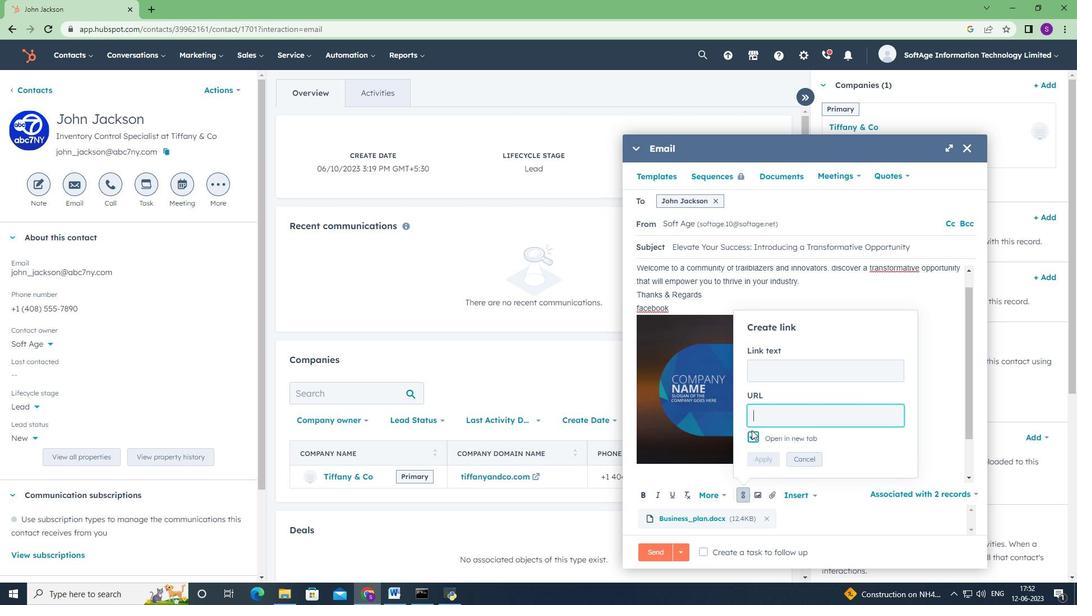 
Action: Key pressed www.facebook.com
Screenshot: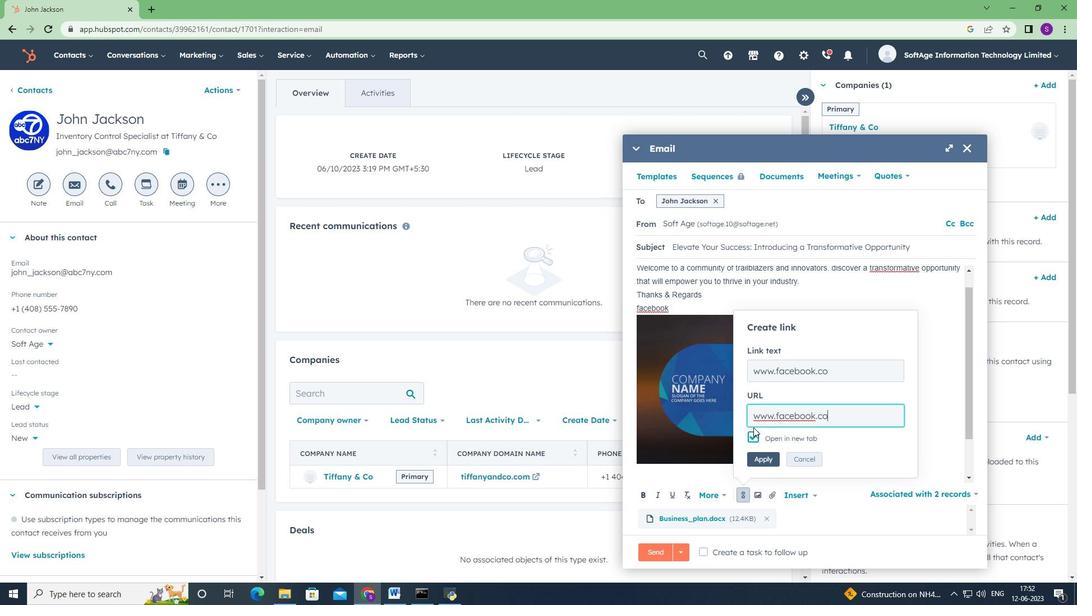 
Action: Mouse moved to (761, 456)
Screenshot: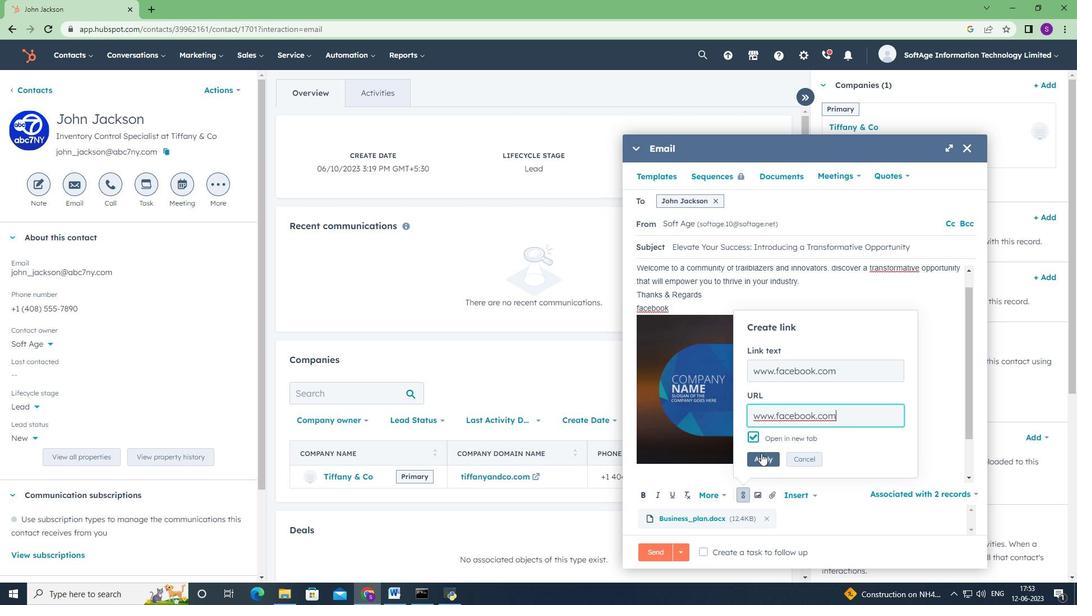 
Action: Mouse pressed left at (761, 456)
Screenshot: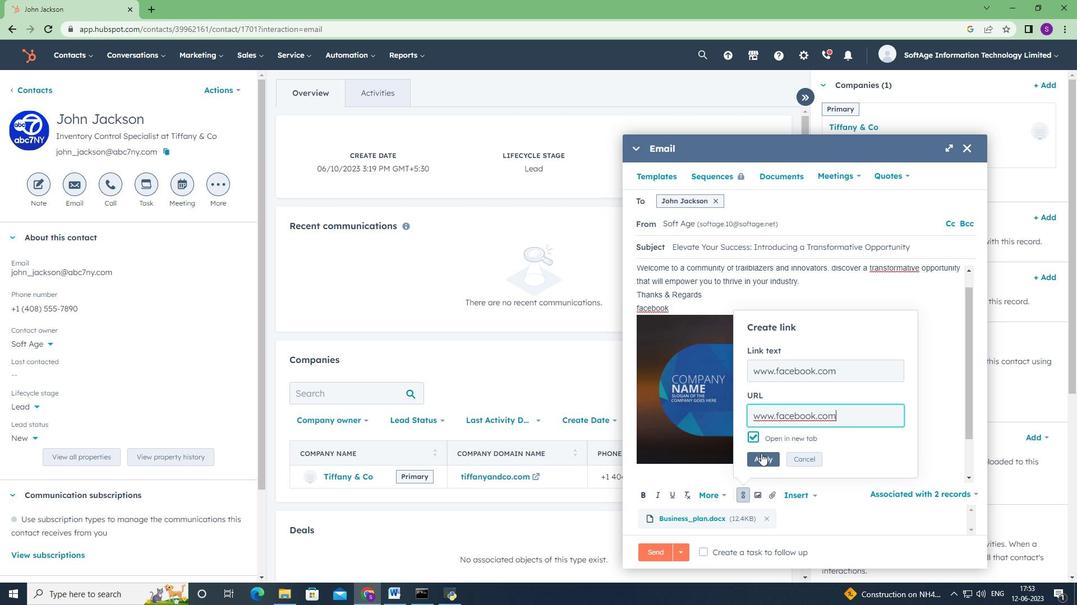 
Action: Mouse moved to (704, 556)
Screenshot: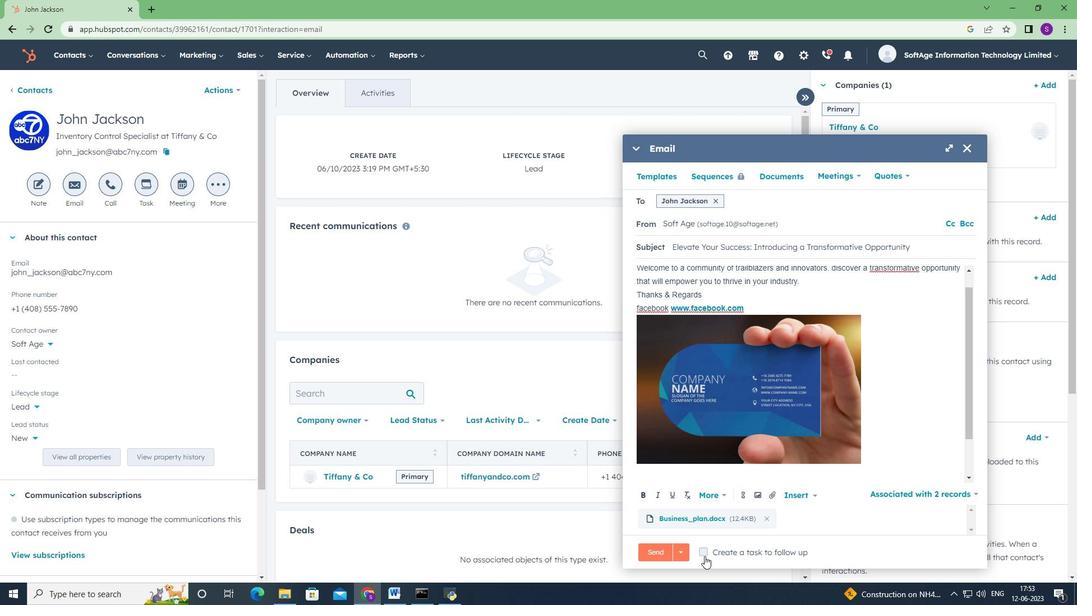 
Action: Mouse pressed left at (704, 556)
Screenshot: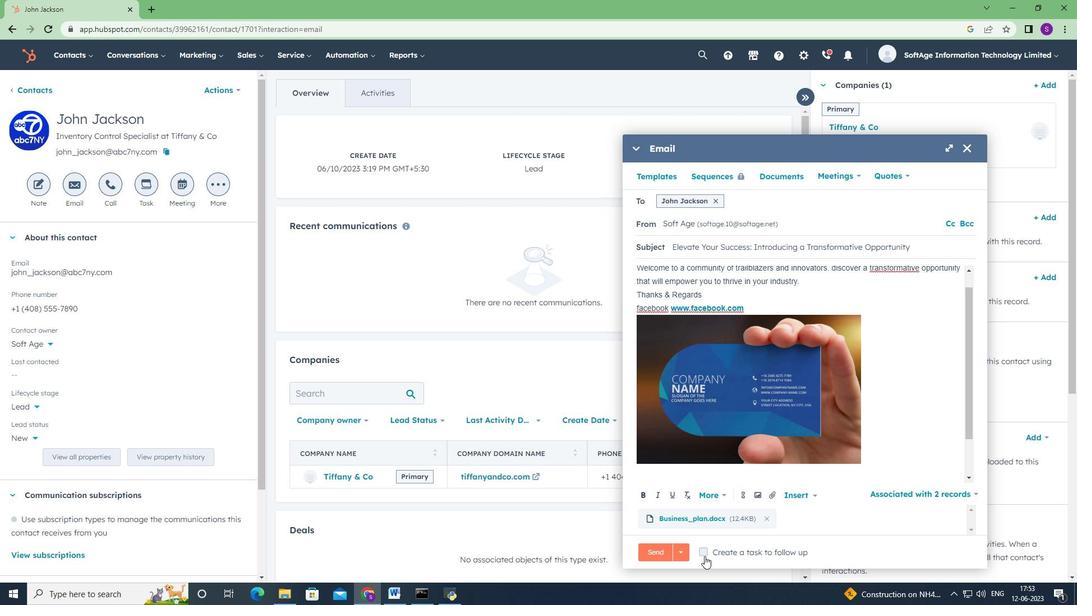 
Action: Mouse moved to (938, 550)
Screenshot: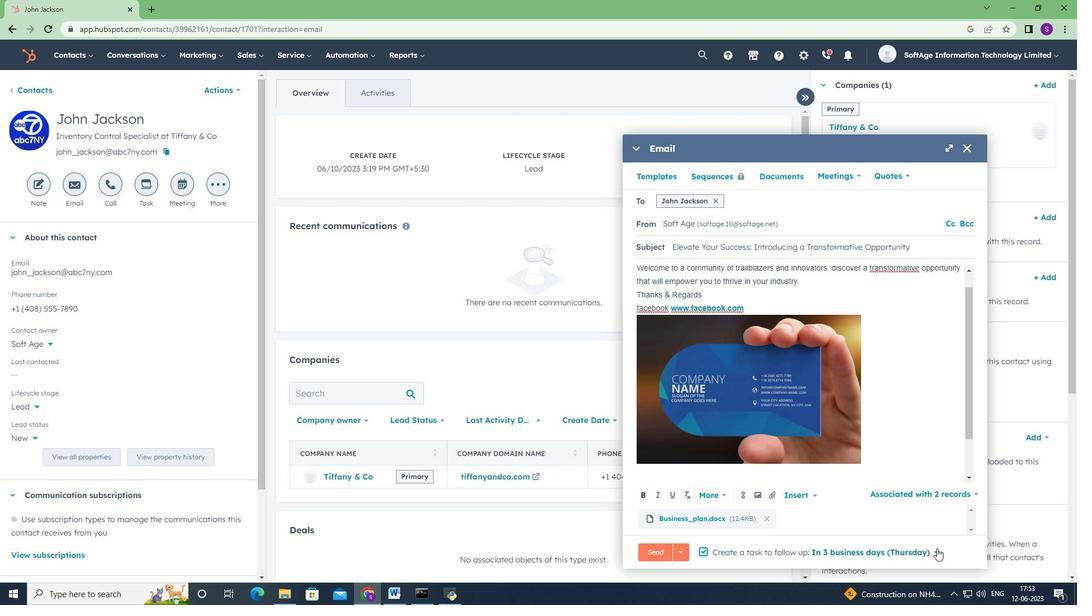 
Action: Mouse pressed left at (938, 550)
Screenshot: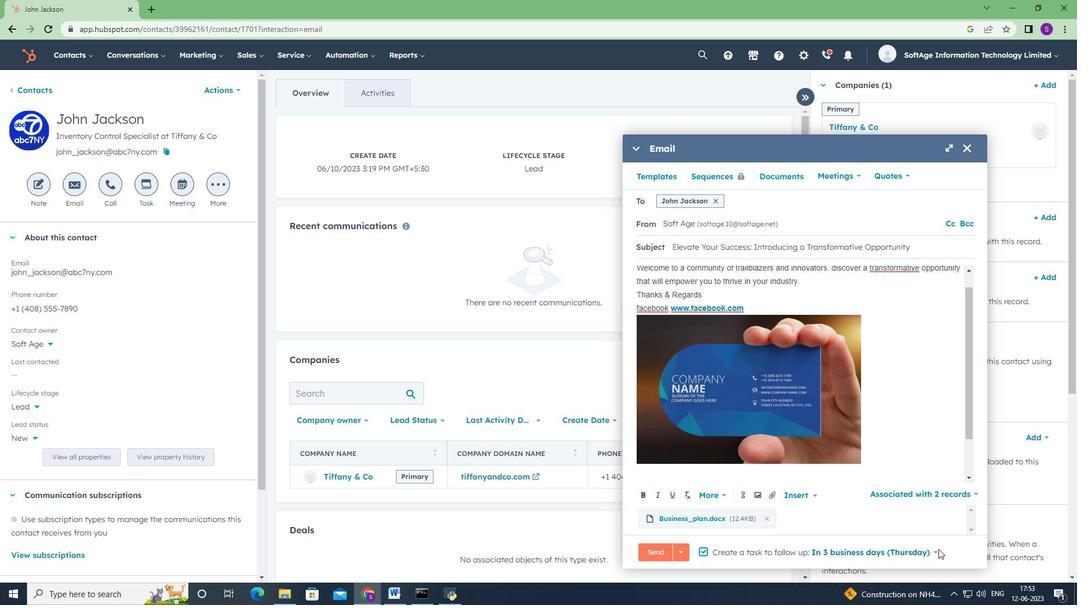 
Action: Mouse moved to (928, 553)
Screenshot: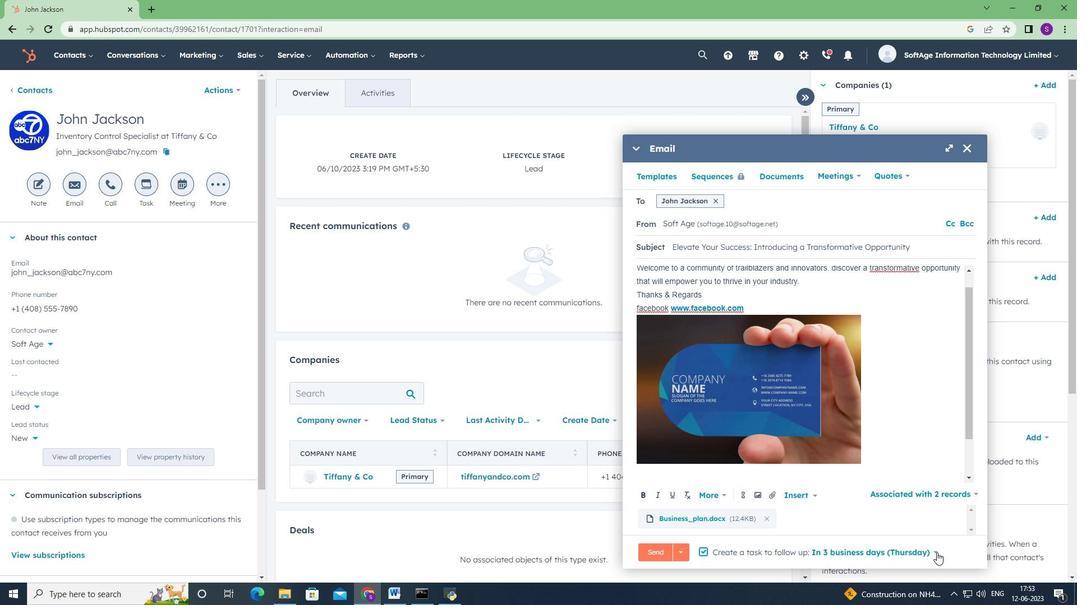 
Action: Mouse pressed left at (928, 553)
Screenshot: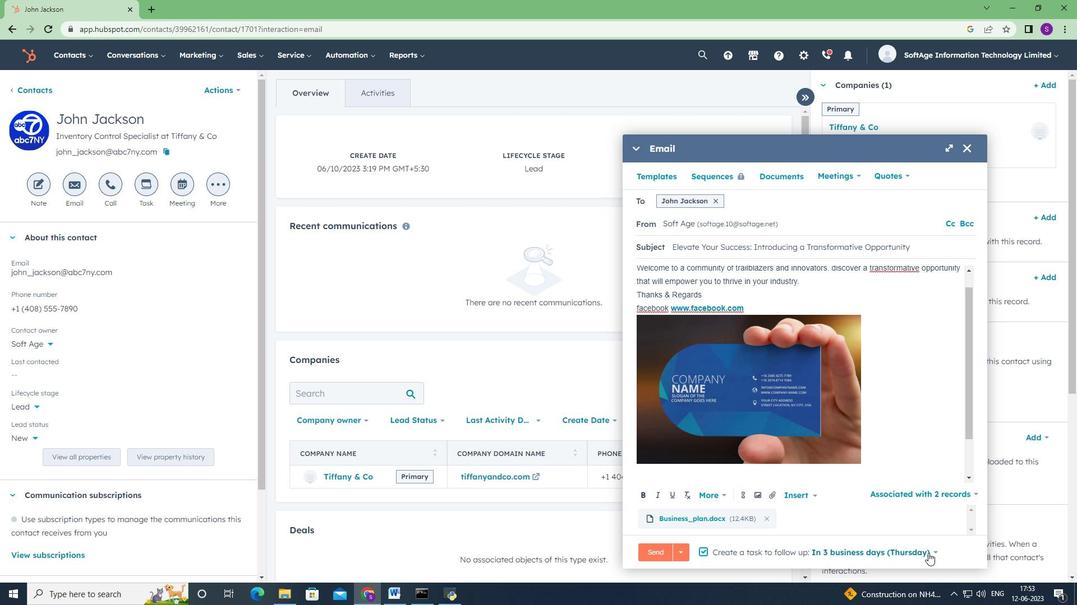
Action: Mouse moved to (859, 509)
Screenshot: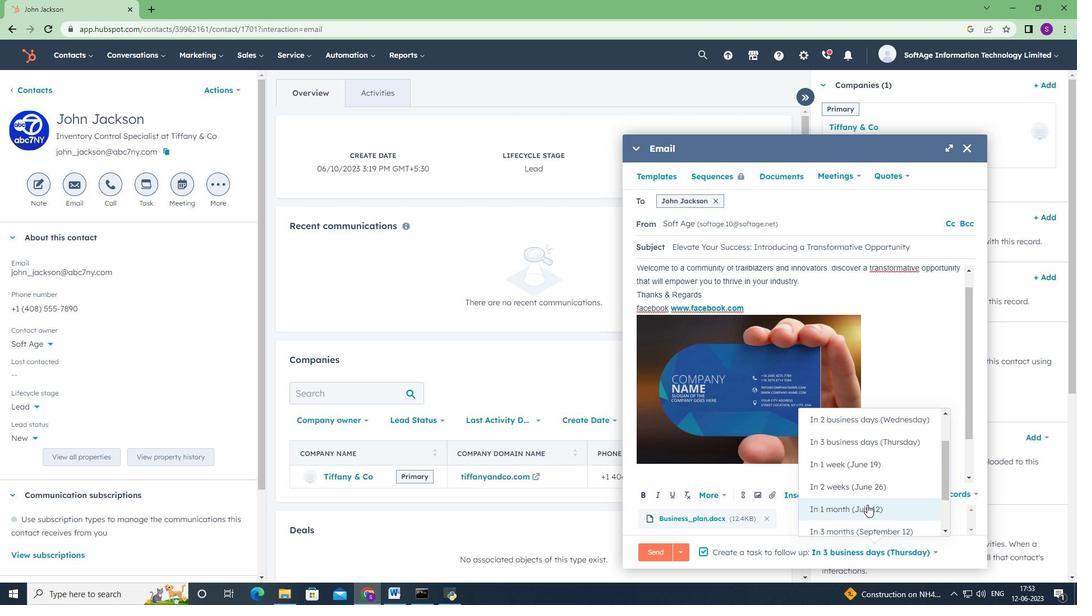 
Action: Mouse pressed left at (859, 509)
Screenshot: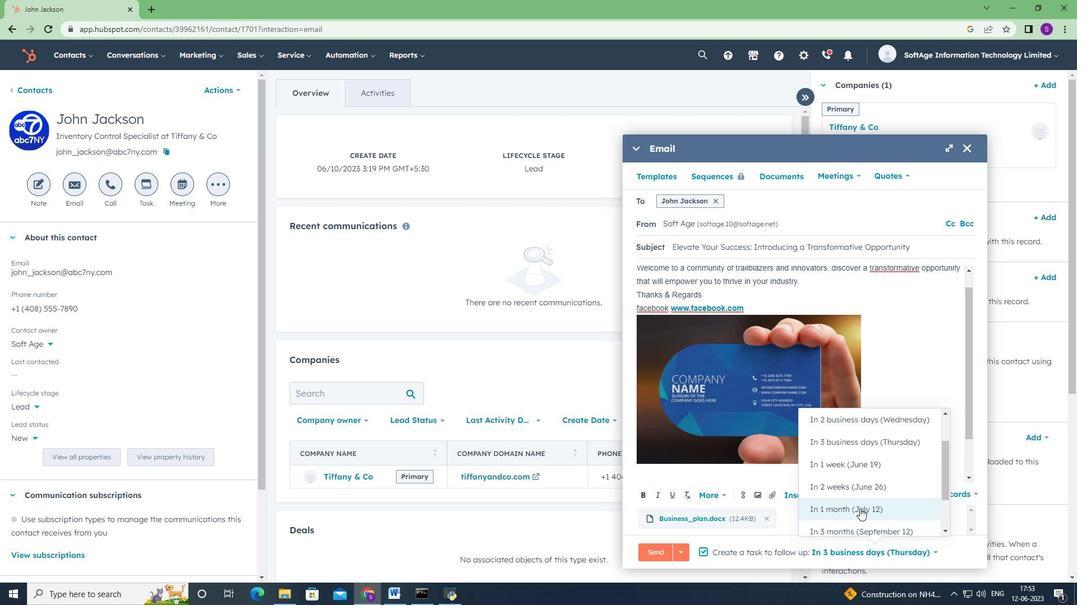 
Action: Mouse moved to (659, 555)
Screenshot: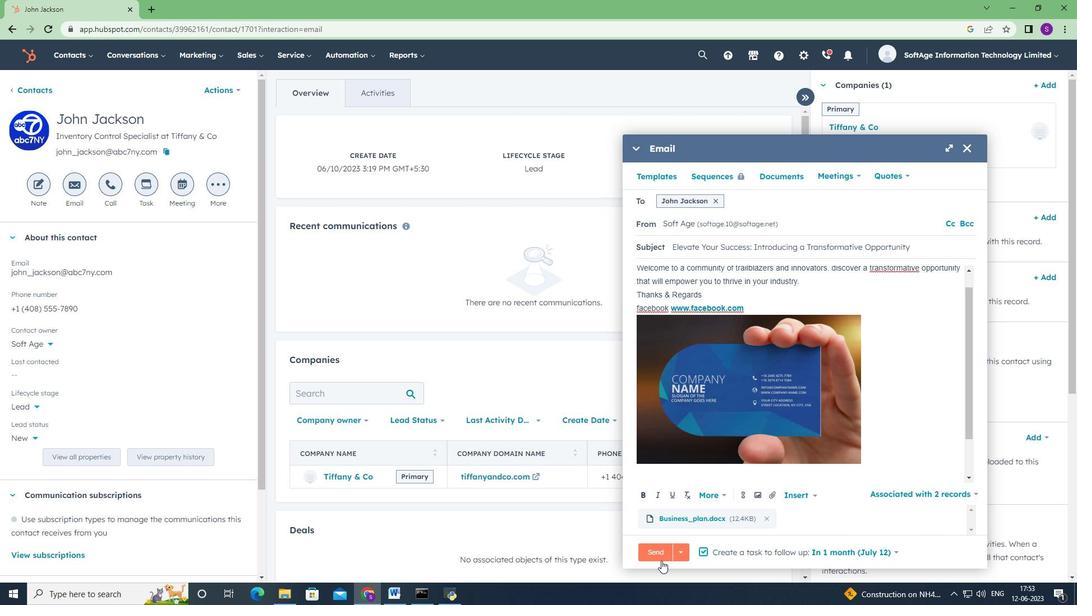 
Action: Mouse pressed left at (659, 555)
Screenshot: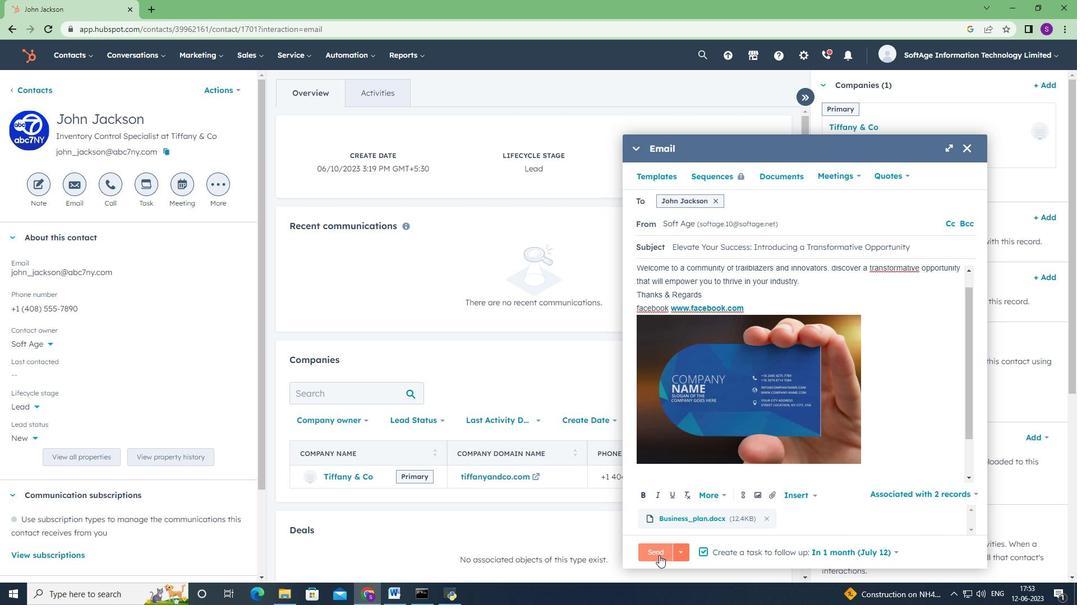 
Action: Mouse moved to (486, 263)
Screenshot: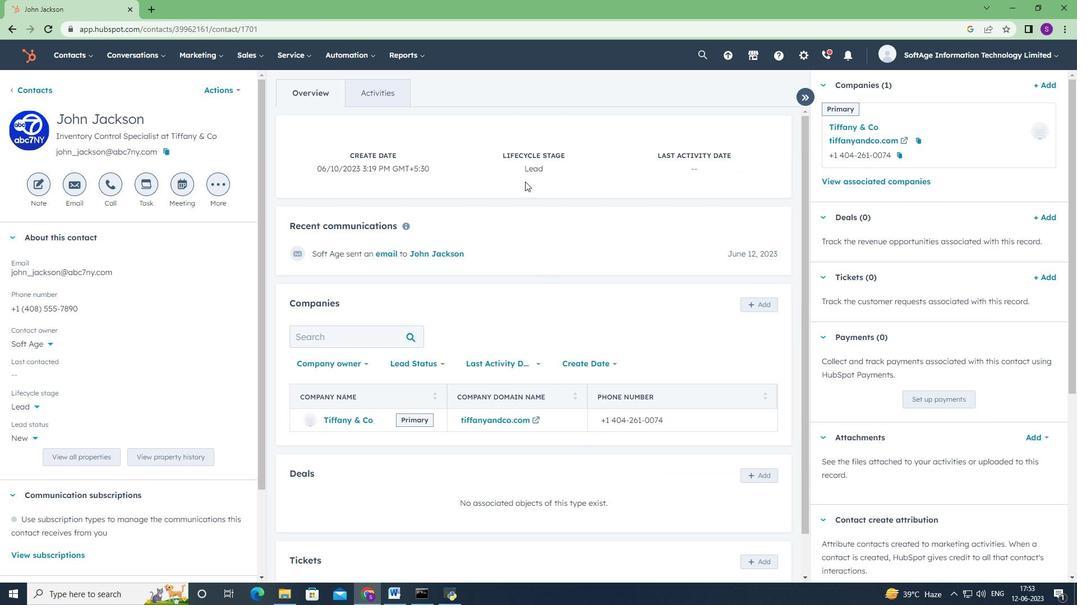 
